 Task: Find a place to stay in Yuzhny, Russia, for 2 guests from June 11 to June 15, with a price range of 7000 to 16000, 1 bedroom, 1 bed, 1 bathroom, self check-in, and a washing machine.
Action: Mouse moved to (401, 84)
Screenshot: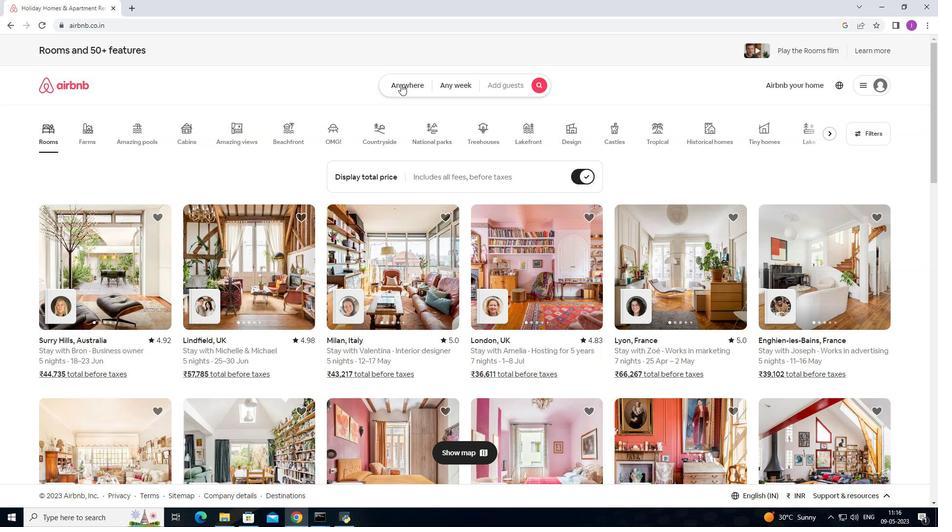 
Action: Mouse pressed left at (401, 84)
Screenshot: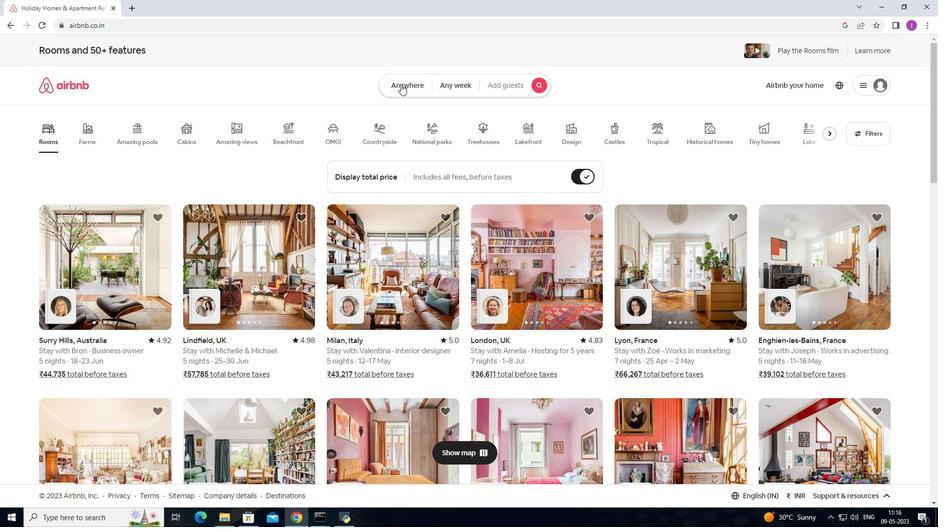 
Action: Mouse moved to (299, 123)
Screenshot: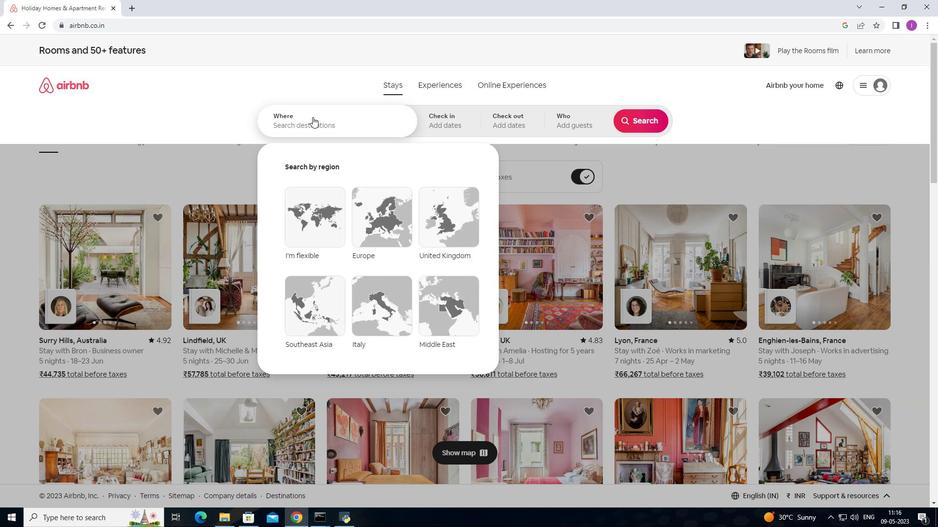 
Action: Mouse pressed left at (299, 123)
Screenshot: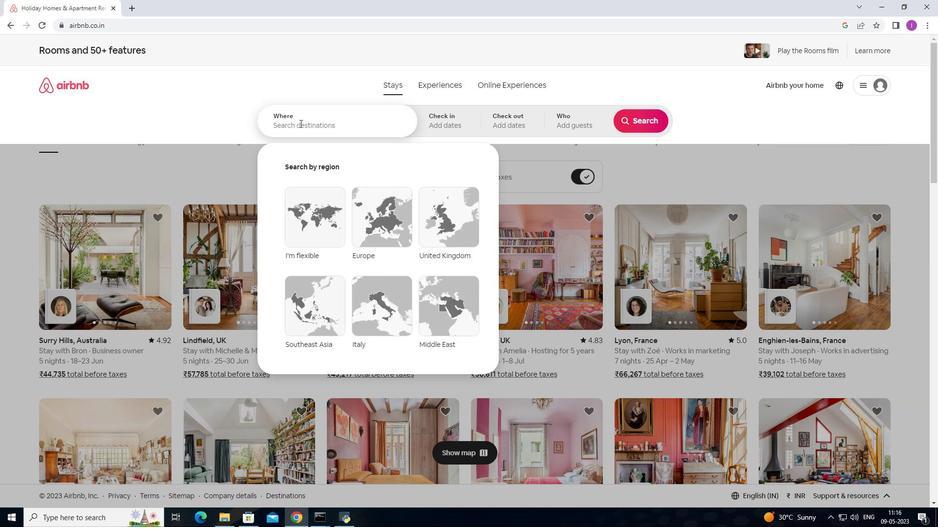 
Action: Key pressed <Key.shift><Key.shift><Key.shift><Key.shift><Key.shift><Key.shift><Key.shift><Key.shift><Key.shift><Key.shift><Key.shift><Key.shift><Key.shift><Key.shift>Yuzhnyy,<Key.shift><Key.shift><Key.shift><Key.shift><Key.shift>Russia
Screenshot: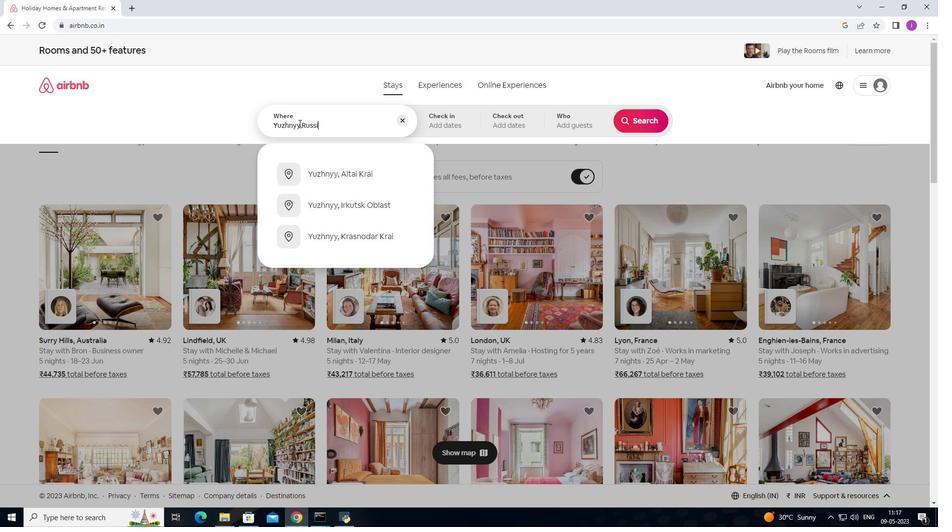 
Action: Mouse moved to (460, 124)
Screenshot: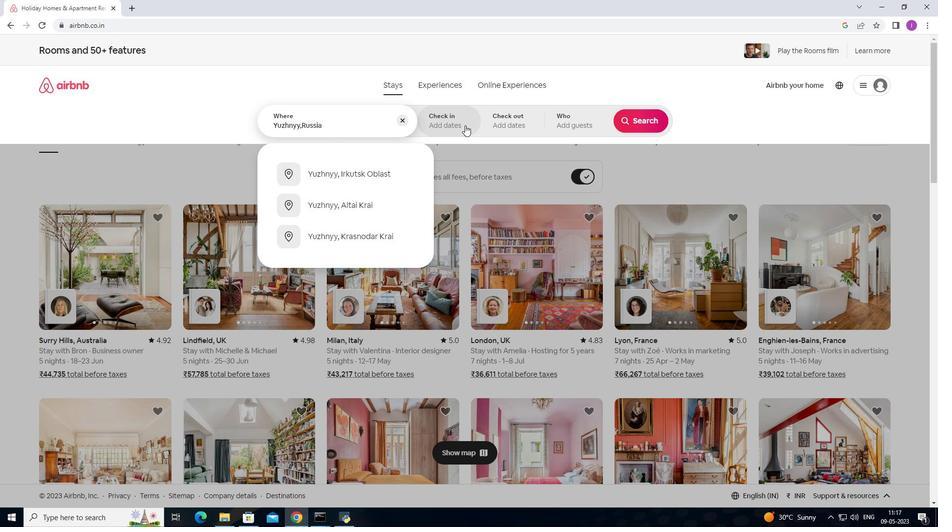 
Action: Mouse pressed left at (460, 124)
Screenshot: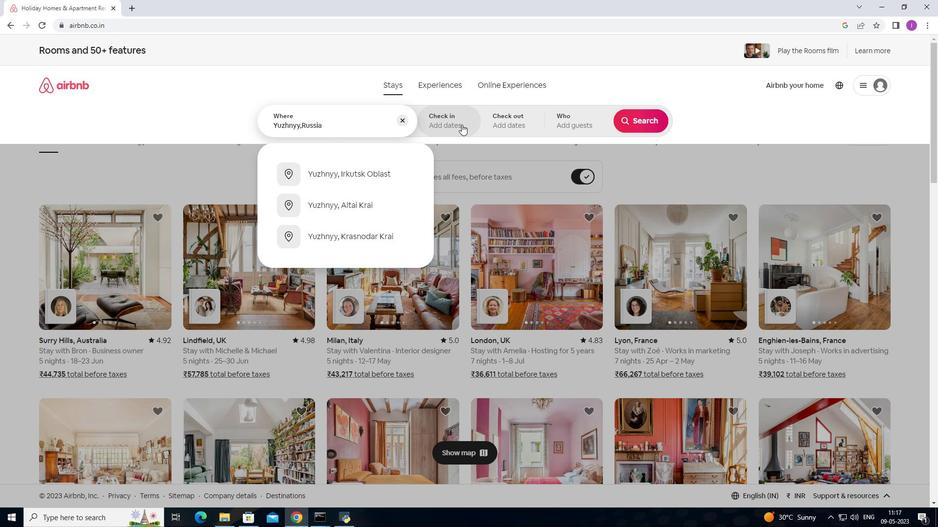 
Action: Mouse moved to (629, 200)
Screenshot: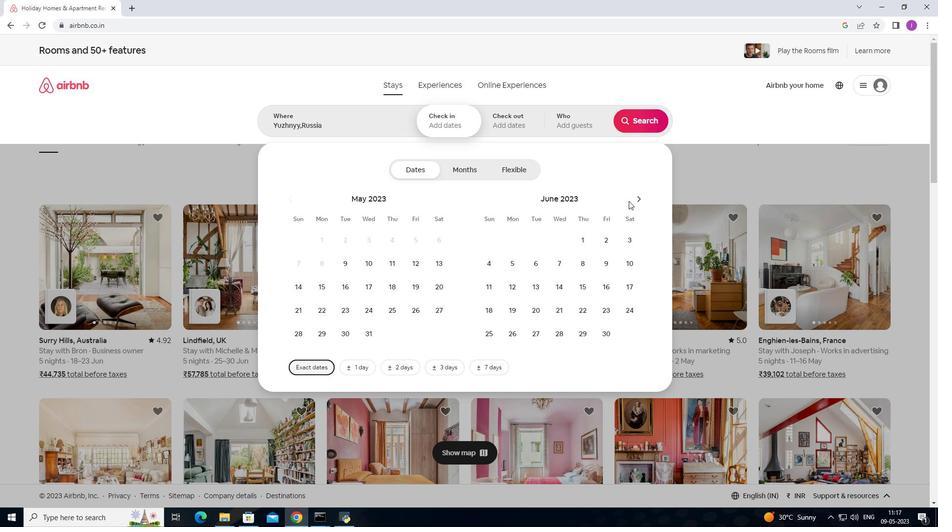 
Action: Mouse pressed left at (629, 200)
Screenshot: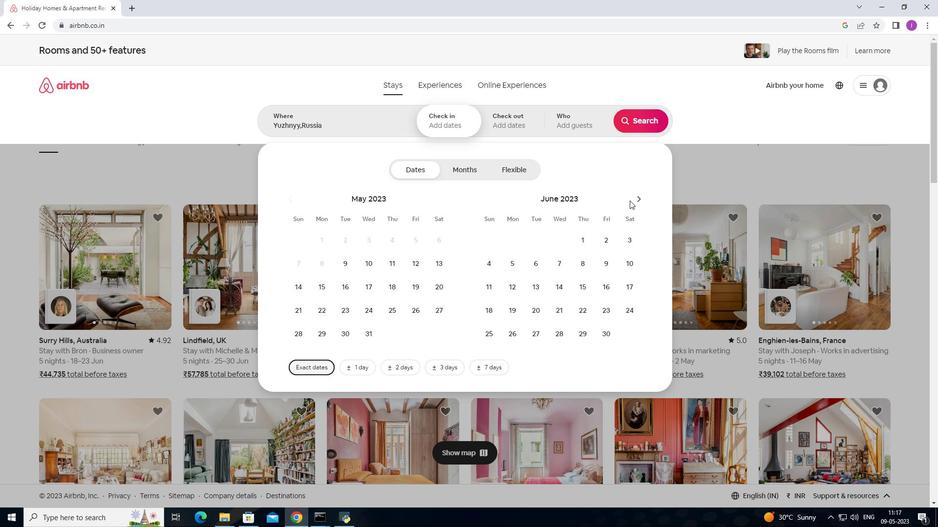 
Action: Mouse moved to (492, 281)
Screenshot: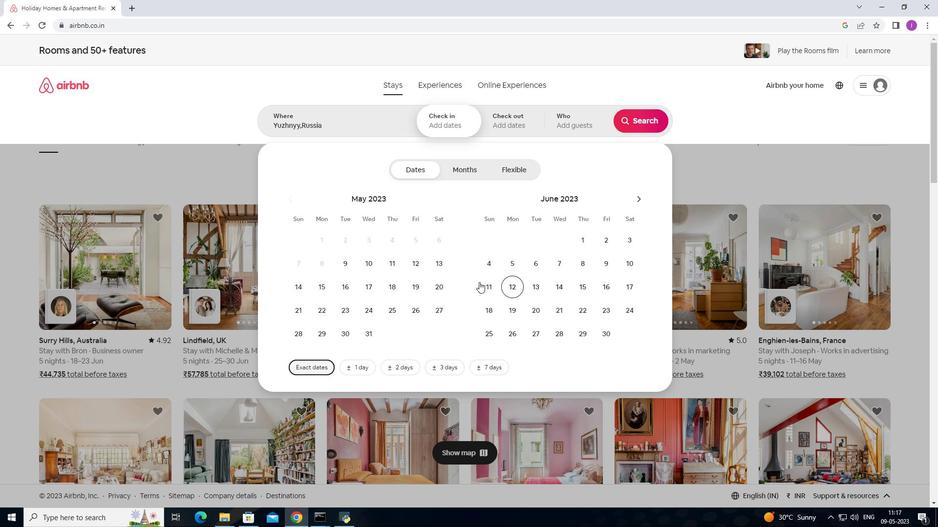 
Action: Mouse pressed left at (492, 281)
Screenshot: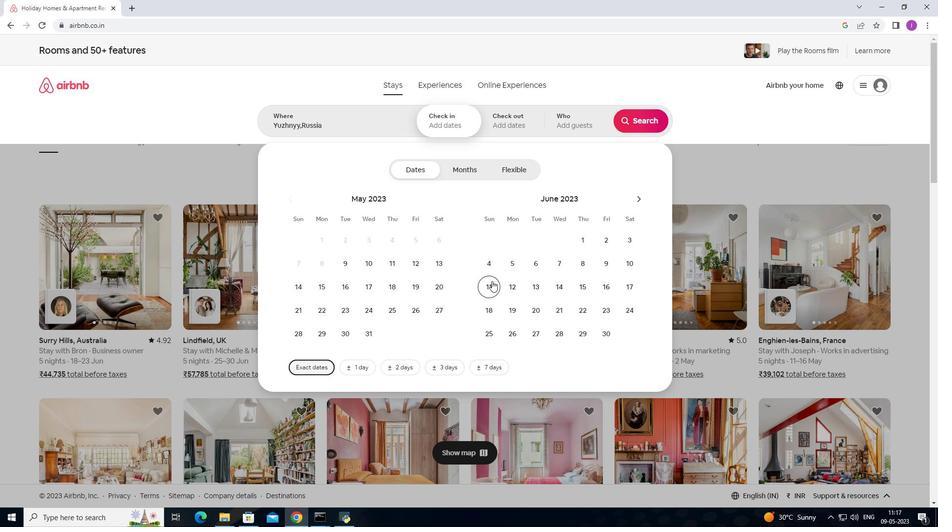 
Action: Mouse moved to (586, 287)
Screenshot: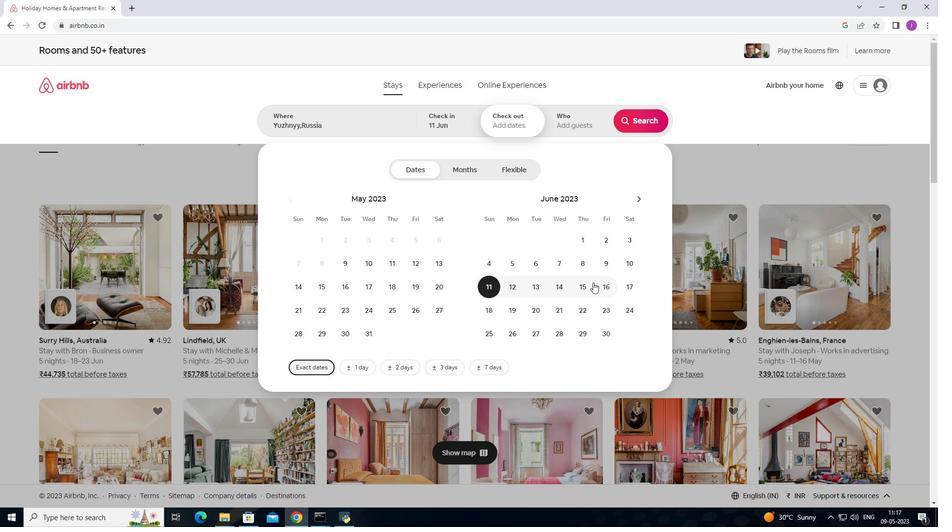
Action: Mouse pressed left at (586, 287)
Screenshot: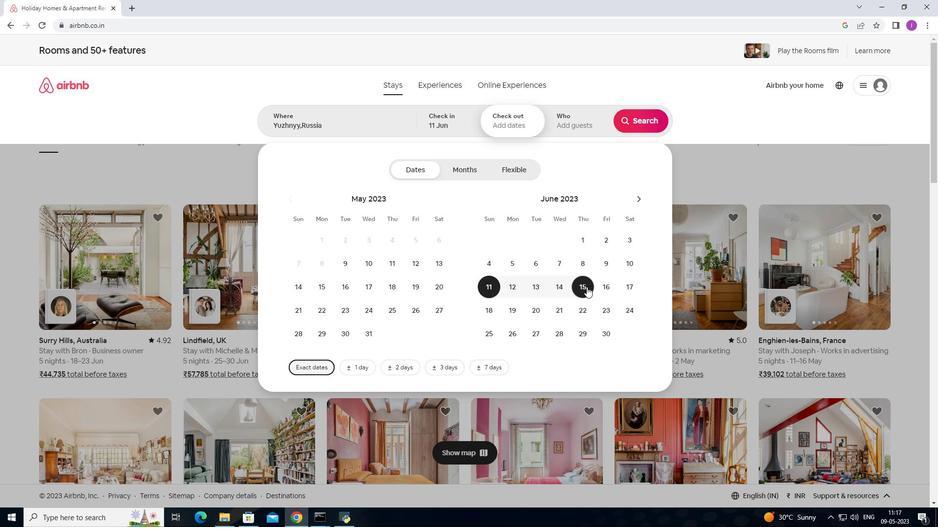 
Action: Mouse moved to (566, 126)
Screenshot: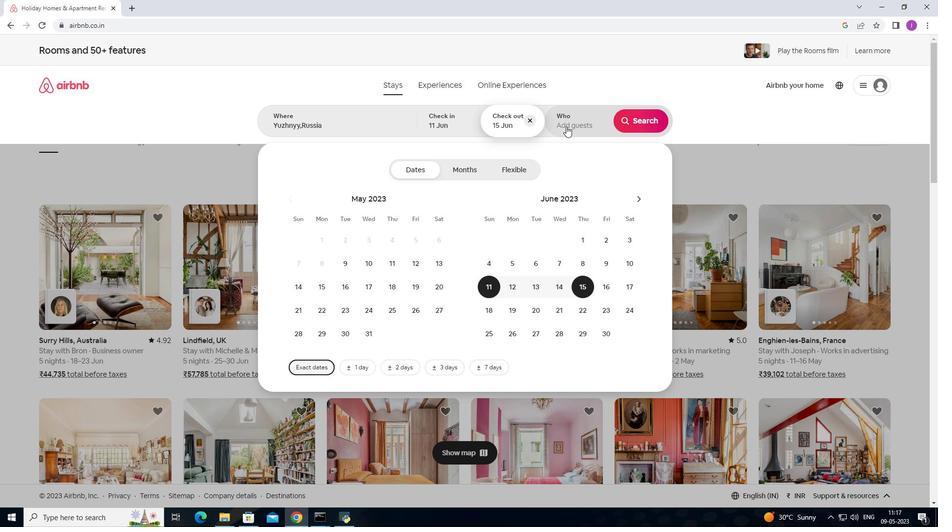 
Action: Mouse pressed left at (566, 126)
Screenshot: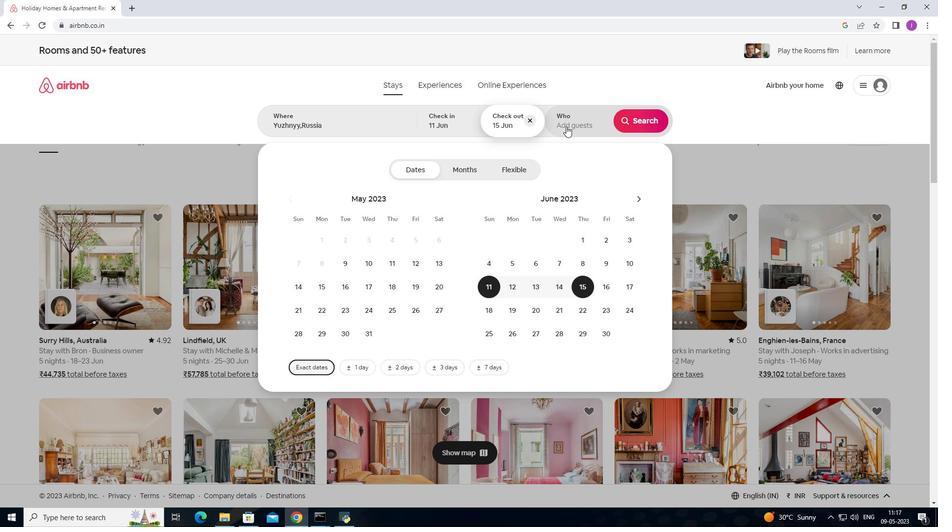
Action: Mouse moved to (645, 173)
Screenshot: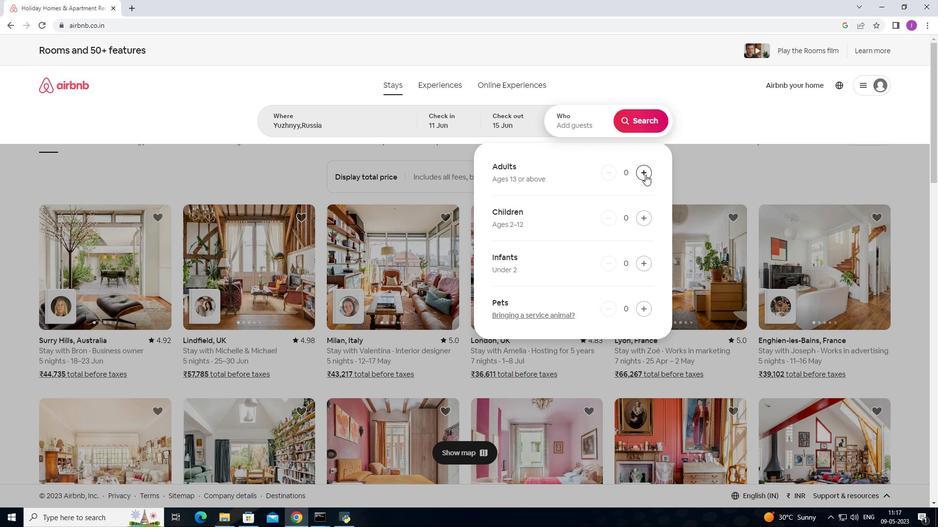 
Action: Mouse pressed left at (645, 173)
Screenshot: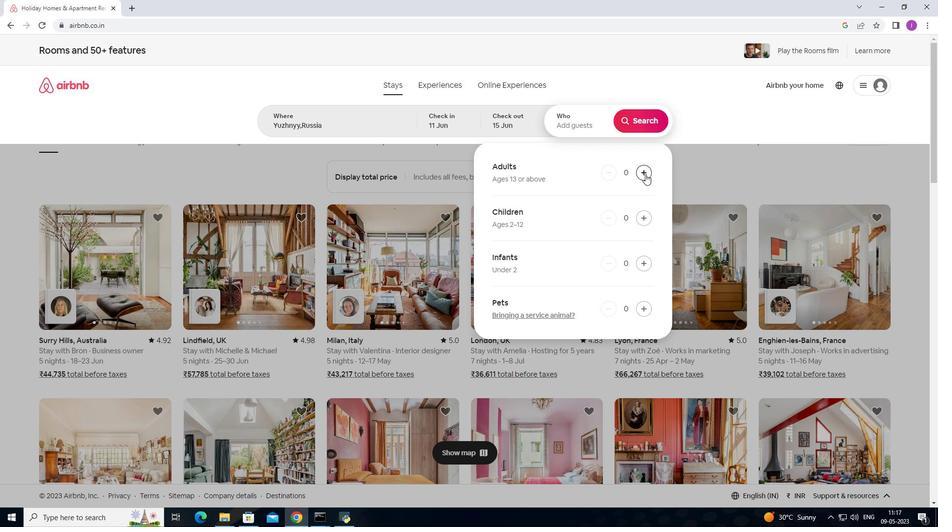 
Action: Mouse moved to (645, 173)
Screenshot: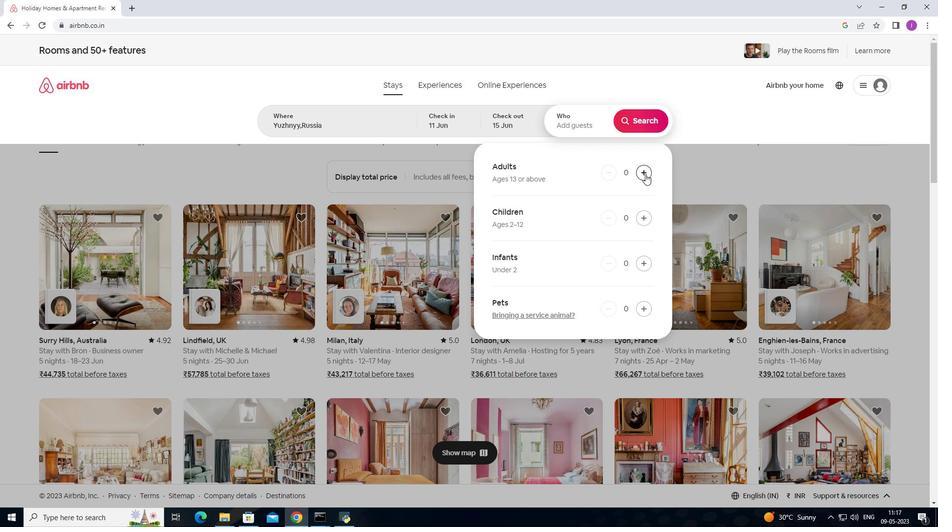 
Action: Mouse pressed left at (645, 173)
Screenshot: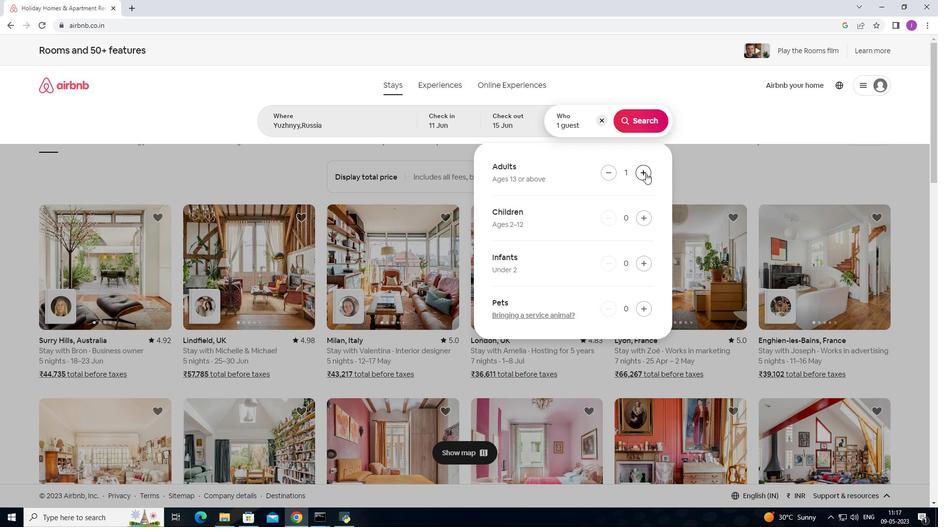 
Action: Mouse moved to (627, 120)
Screenshot: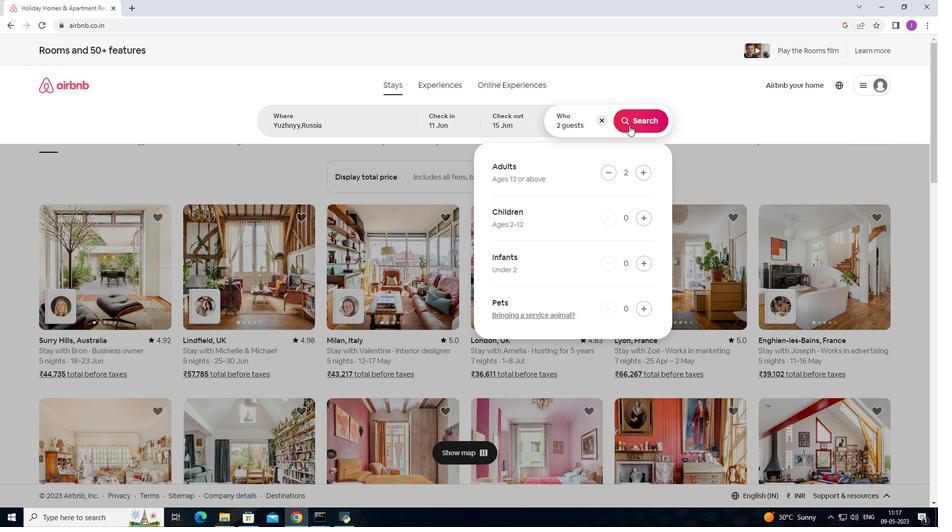 
Action: Mouse pressed left at (627, 120)
Screenshot: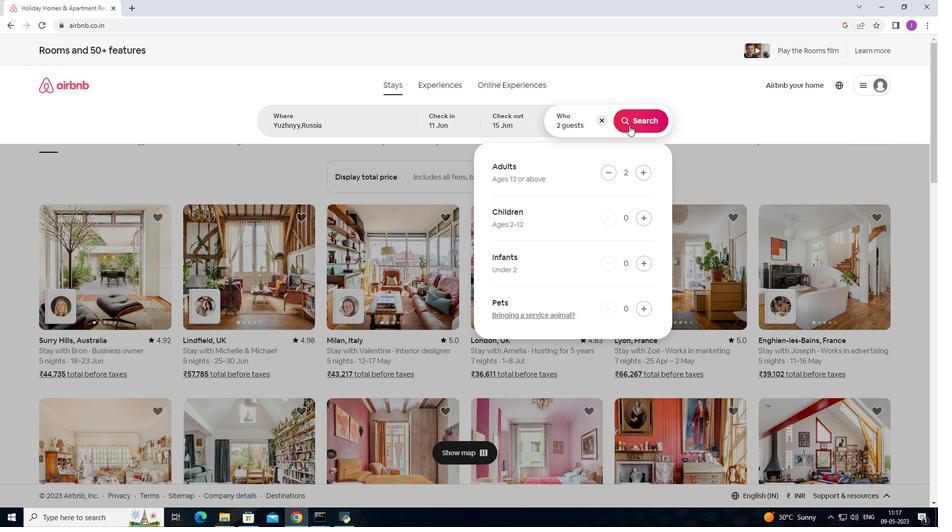 
Action: Mouse moved to (893, 100)
Screenshot: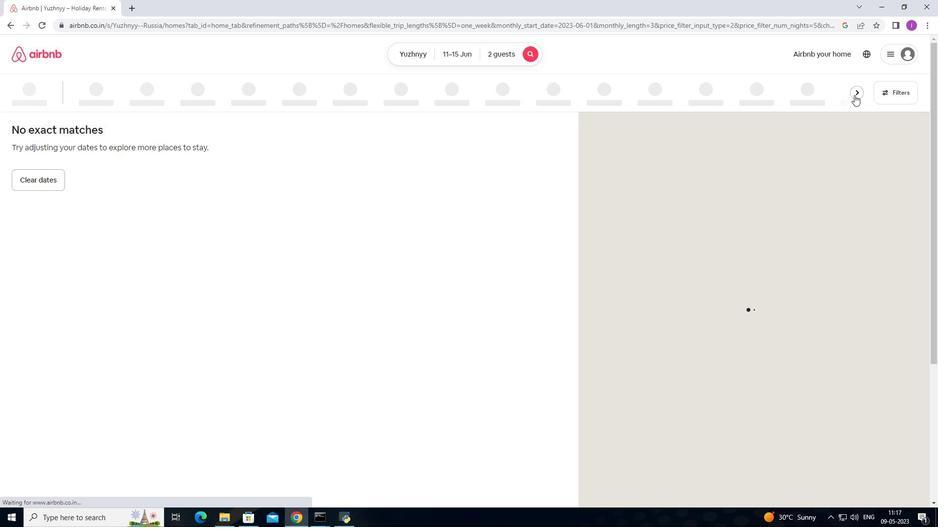 
Action: Mouse pressed left at (893, 100)
Screenshot: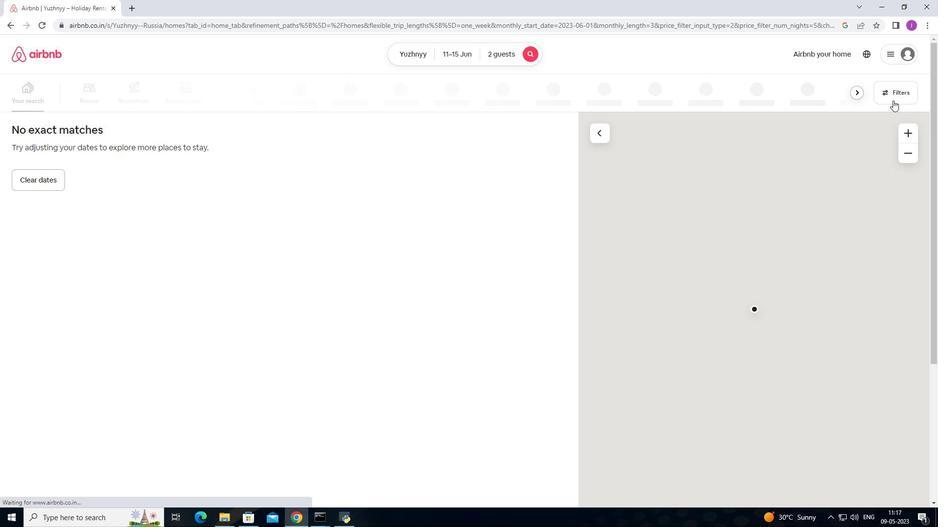 
Action: Mouse moved to (342, 333)
Screenshot: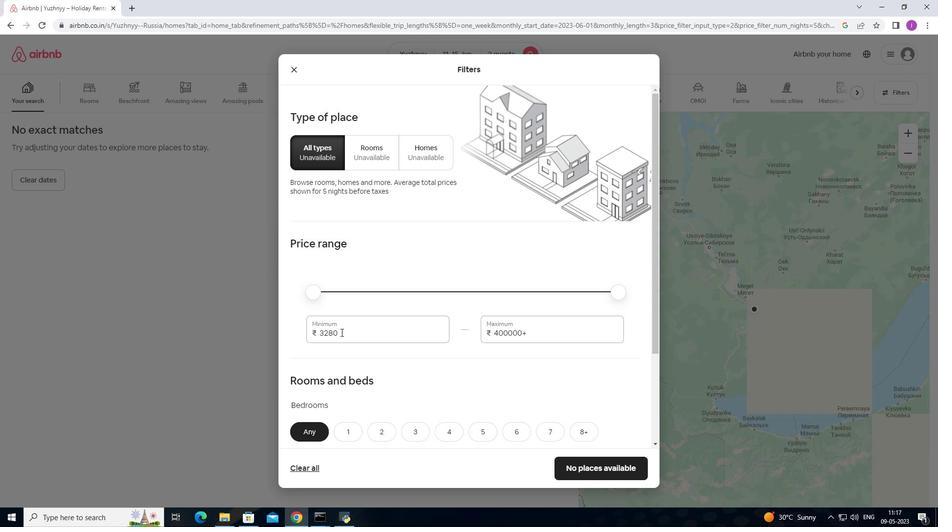 
Action: Mouse pressed left at (342, 333)
Screenshot: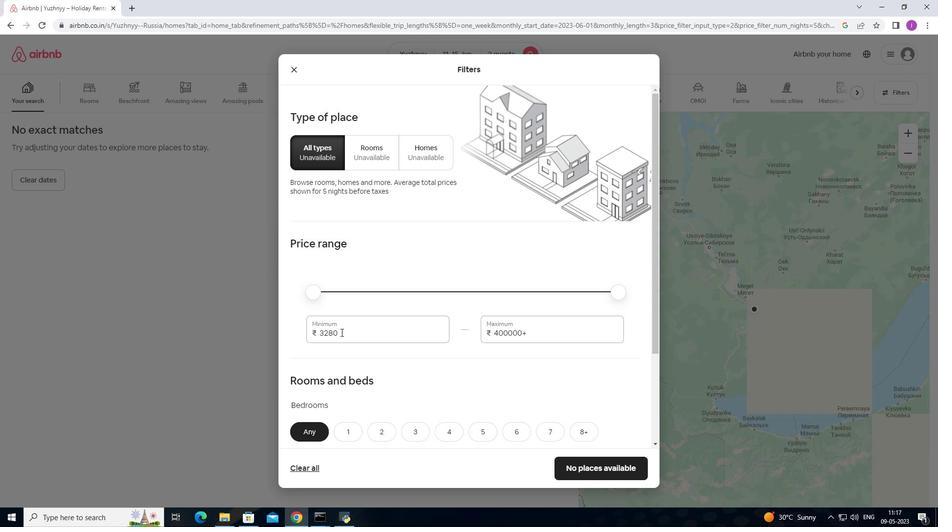 
Action: Mouse moved to (310, 332)
Screenshot: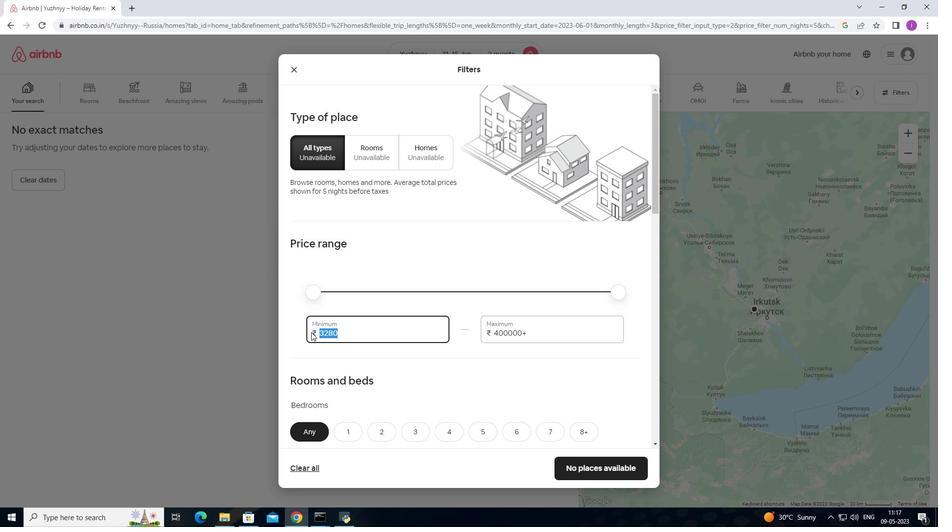
Action: Key pressed 7000
Screenshot: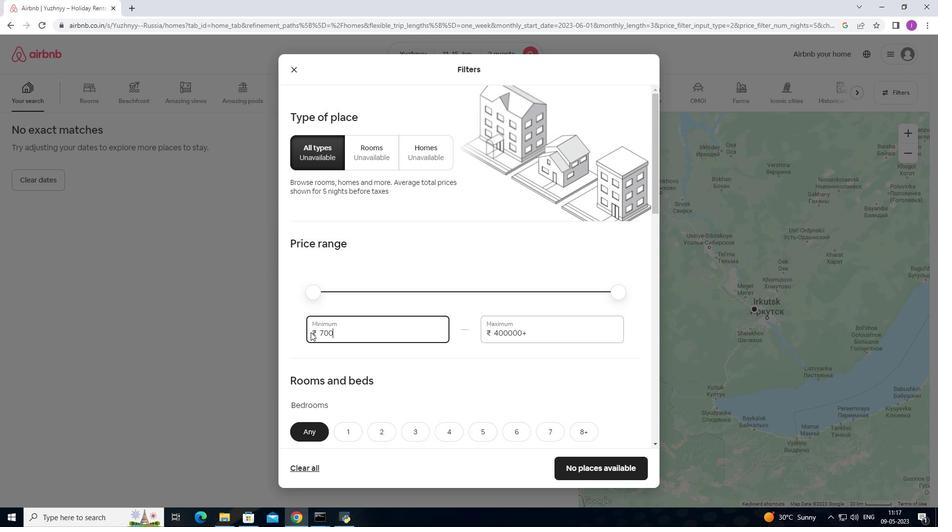 
Action: Mouse moved to (541, 332)
Screenshot: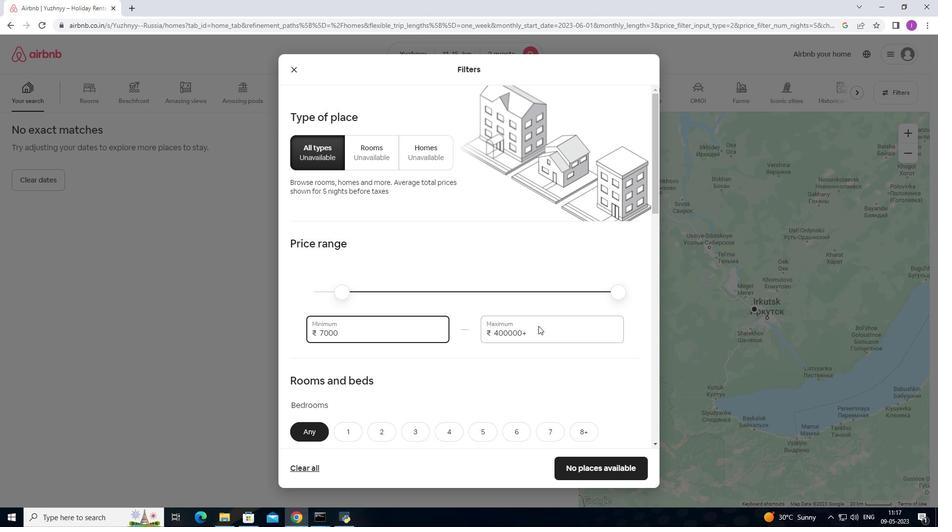
Action: Mouse pressed left at (541, 332)
Screenshot: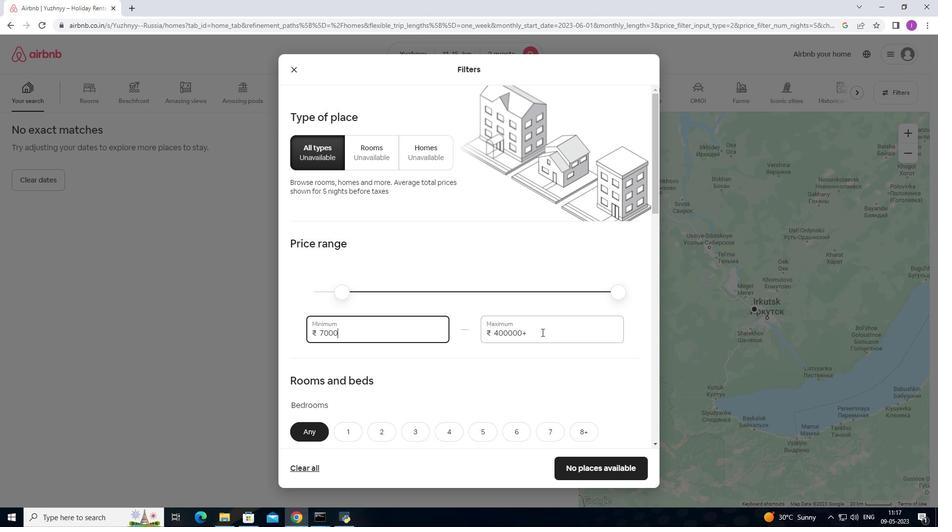 
Action: Mouse moved to (476, 332)
Screenshot: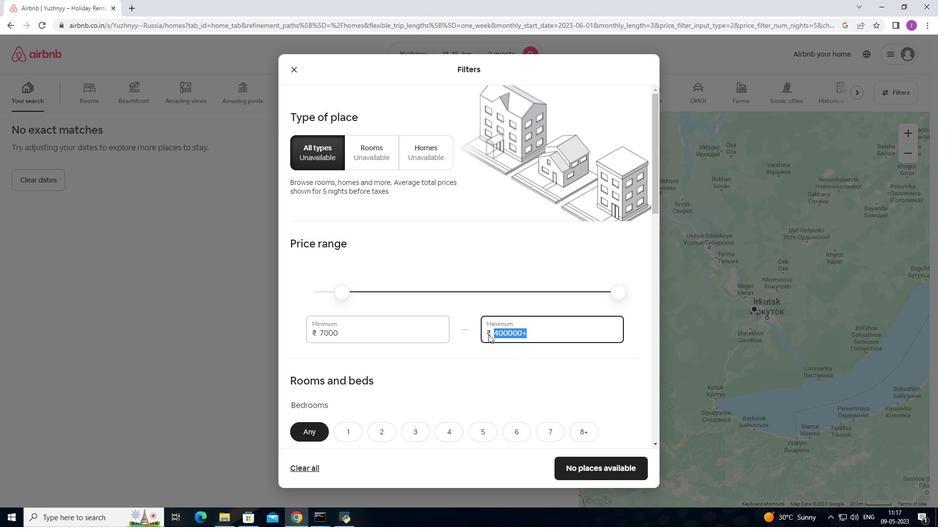 
Action: Key pressed 16000
Screenshot: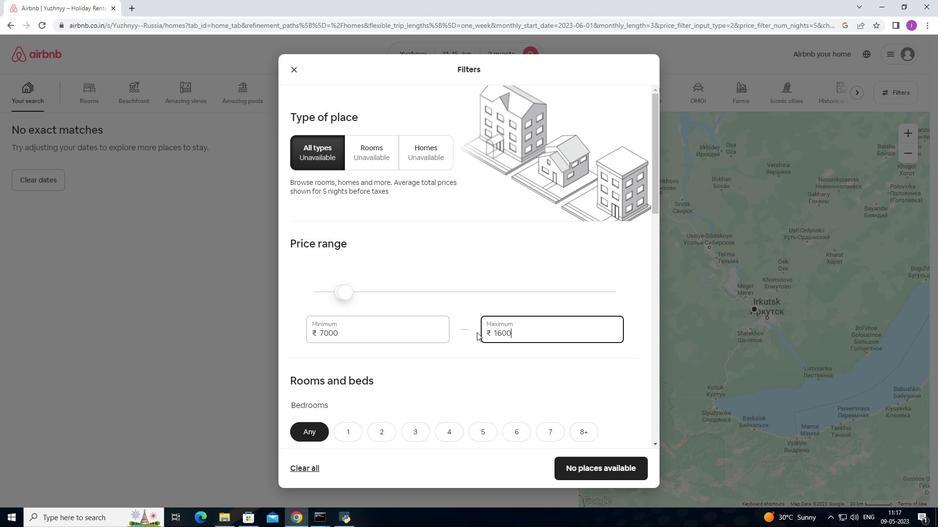 
Action: Mouse moved to (445, 346)
Screenshot: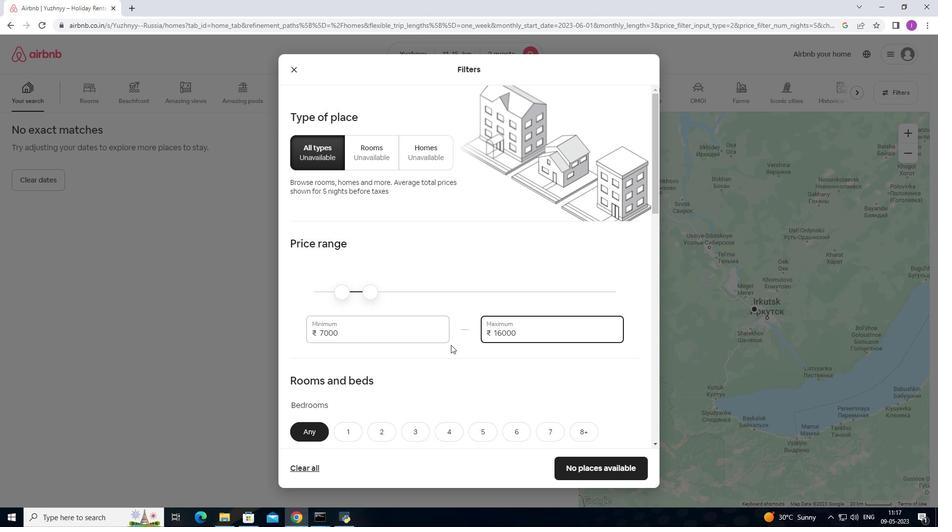 
Action: Mouse scrolled (445, 346) with delta (0, 0)
Screenshot: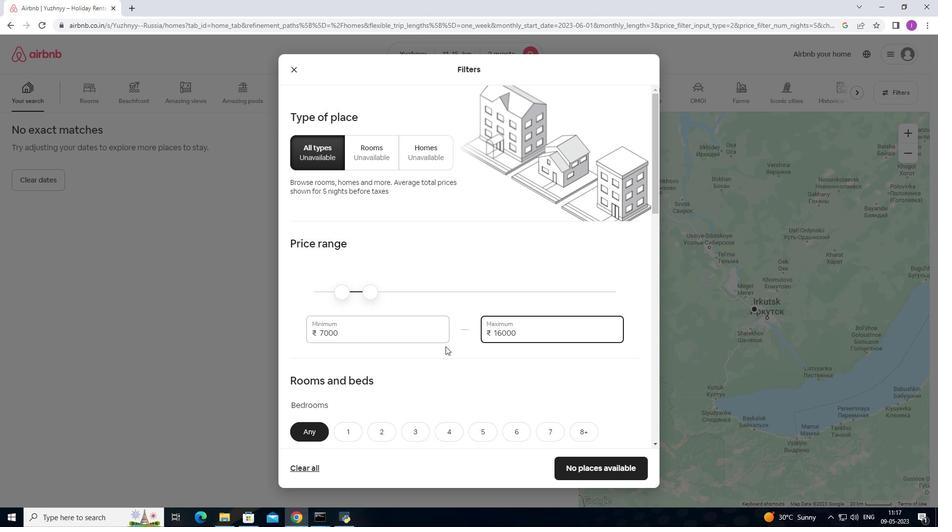 
Action: Mouse moved to (427, 350)
Screenshot: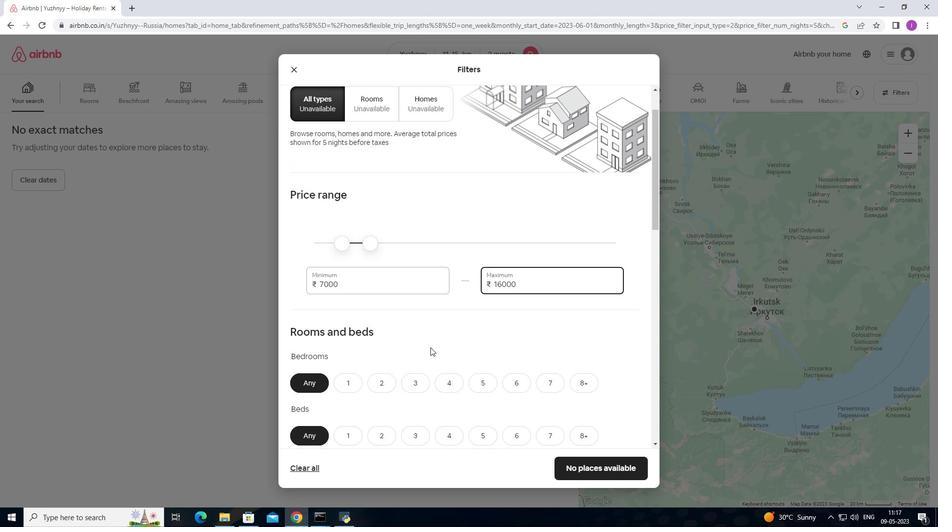 
Action: Mouse scrolled (427, 349) with delta (0, 0)
Screenshot: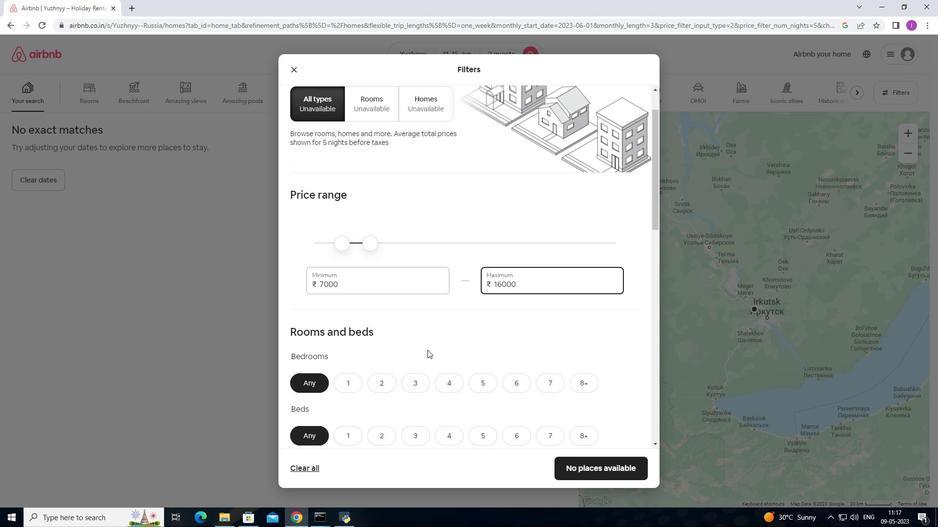 
Action: Mouse scrolled (427, 349) with delta (0, 0)
Screenshot: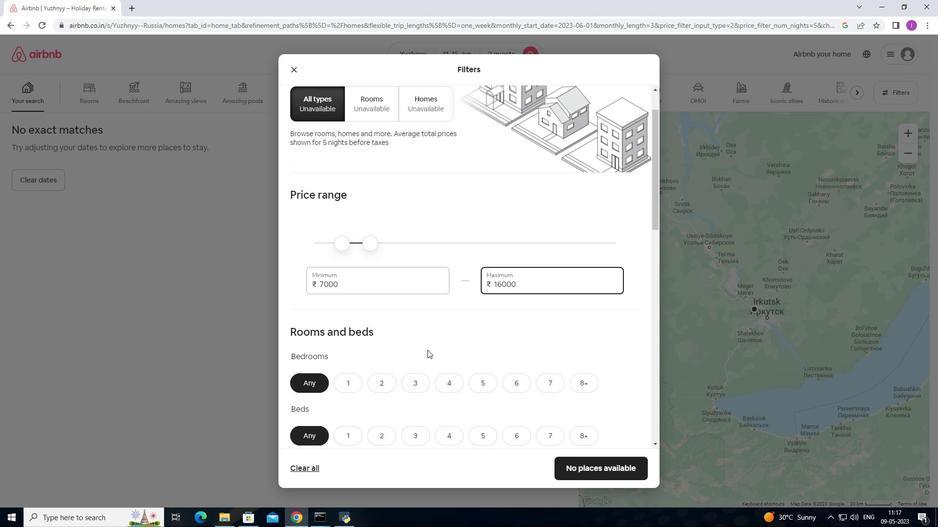 
Action: Mouse moved to (427, 352)
Screenshot: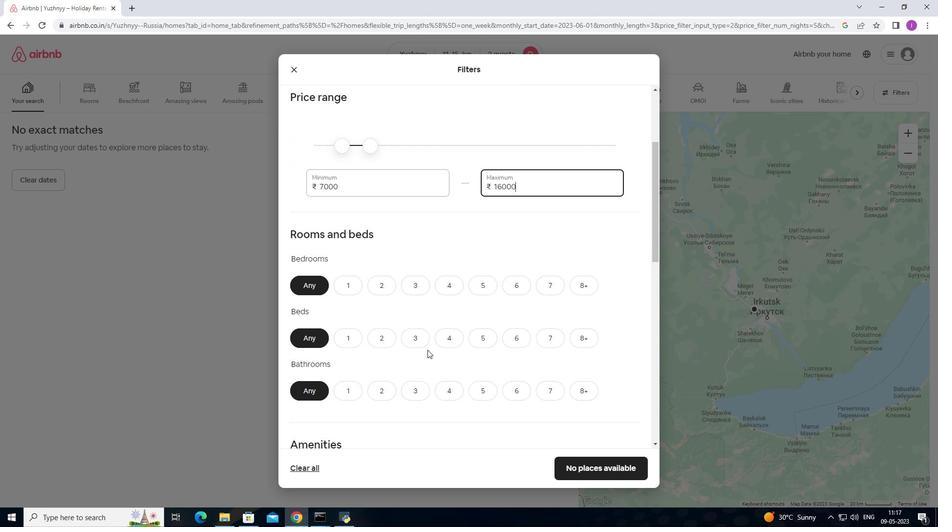 
Action: Mouse scrolled (427, 352) with delta (0, 0)
Screenshot: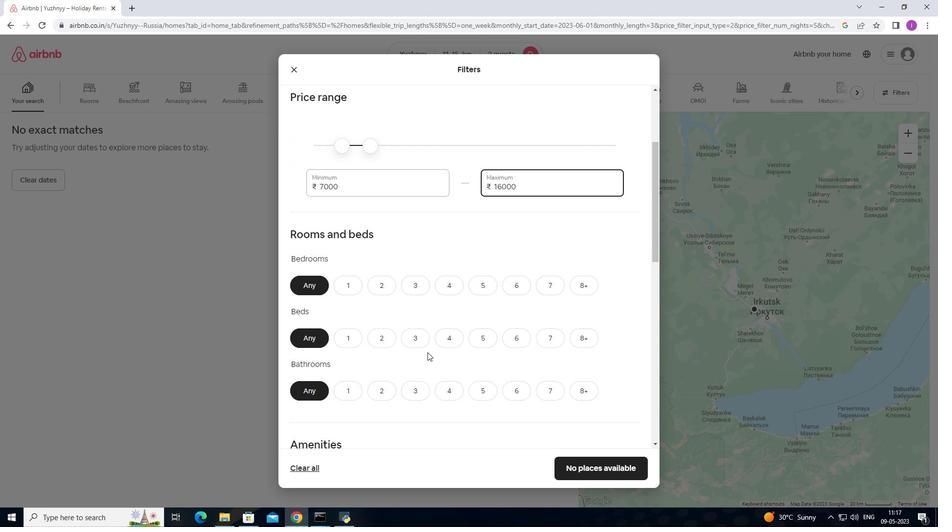 
Action: Mouse moved to (354, 239)
Screenshot: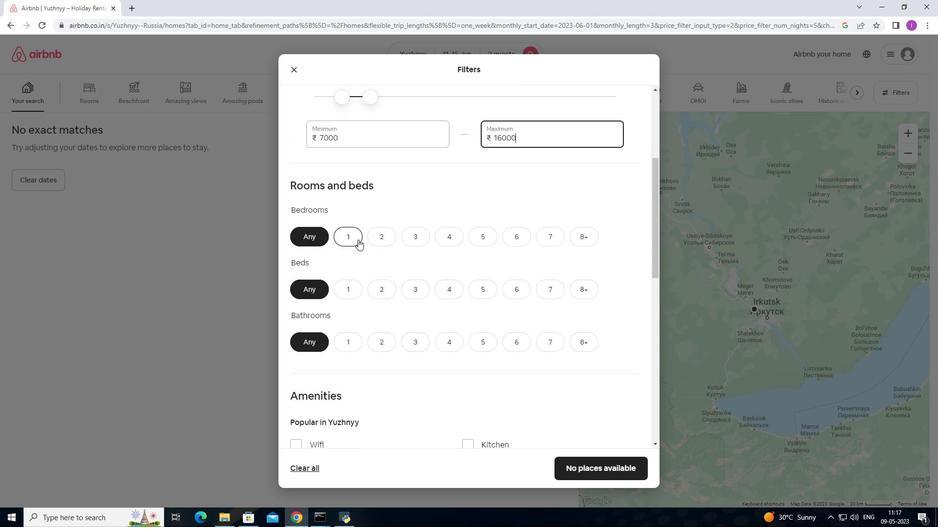 
Action: Mouse pressed left at (354, 239)
Screenshot: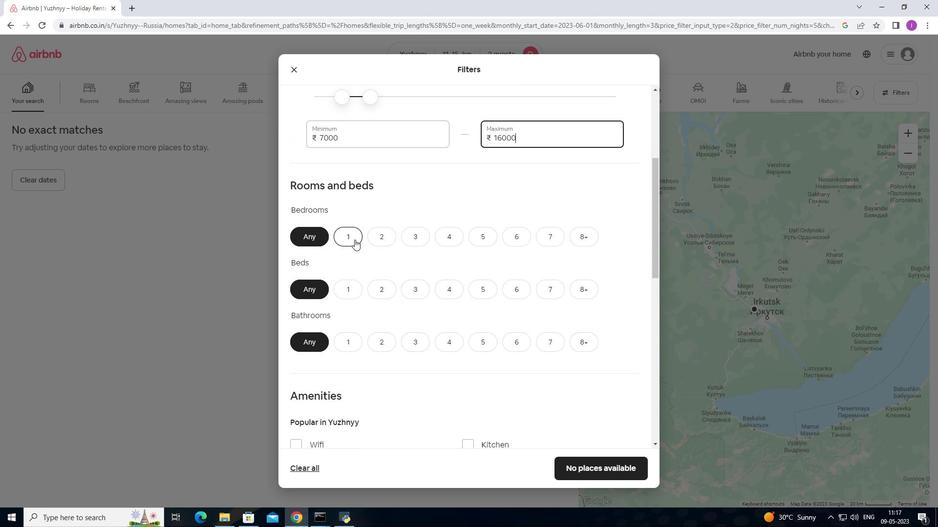 
Action: Mouse moved to (381, 288)
Screenshot: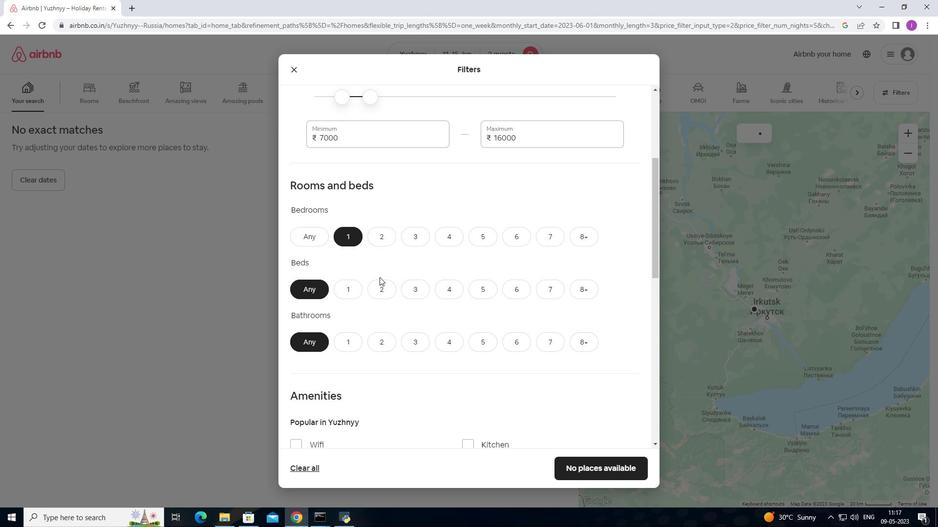 
Action: Mouse pressed left at (381, 288)
Screenshot: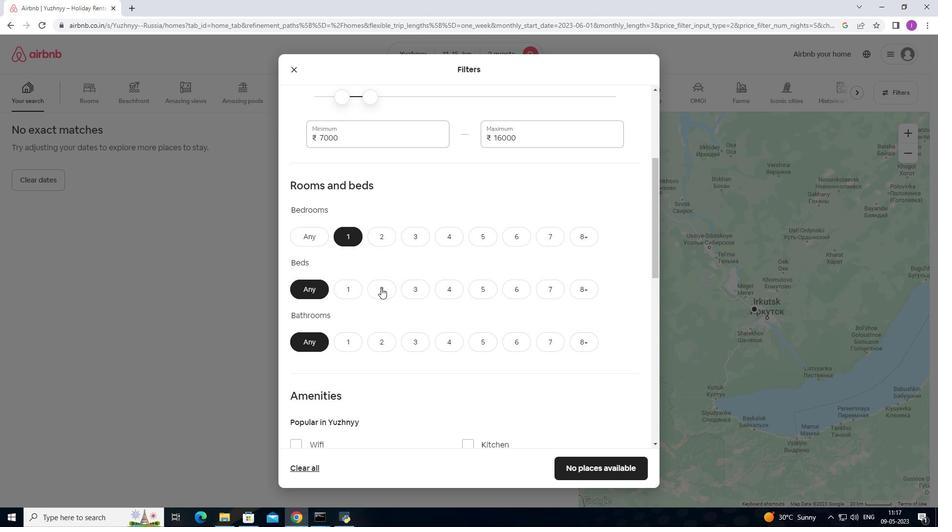 
Action: Mouse moved to (352, 347)
Screenshot: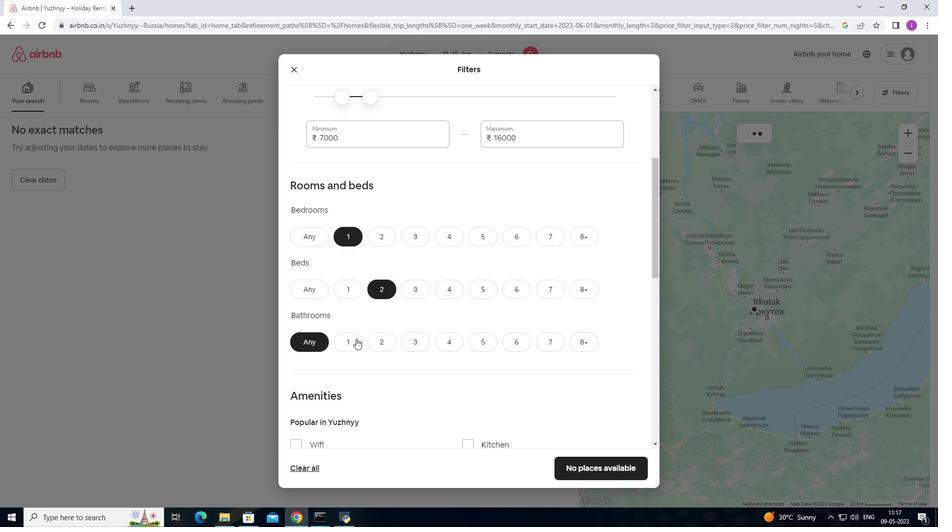 
Action: Mouse pressed left at (352, 347)
Screenshot: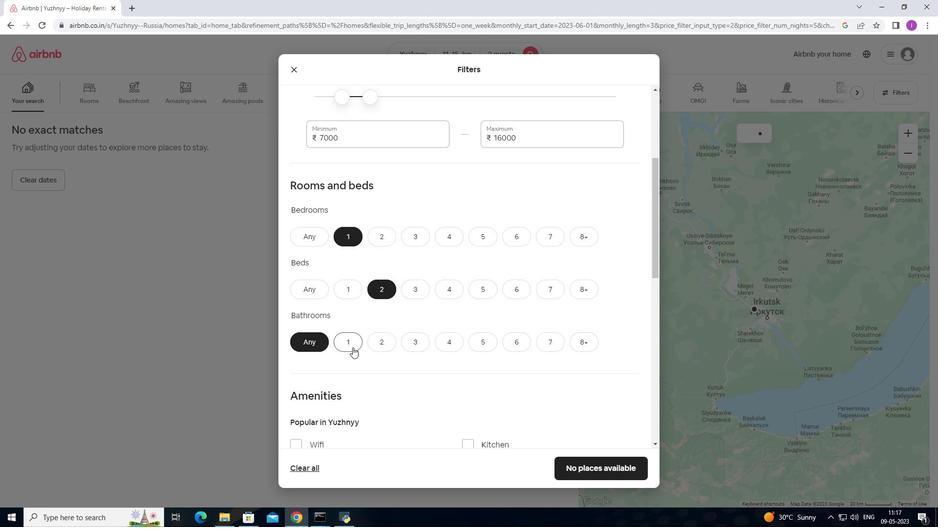 
Action: Mouse moved to (355, 337)
Screenshot: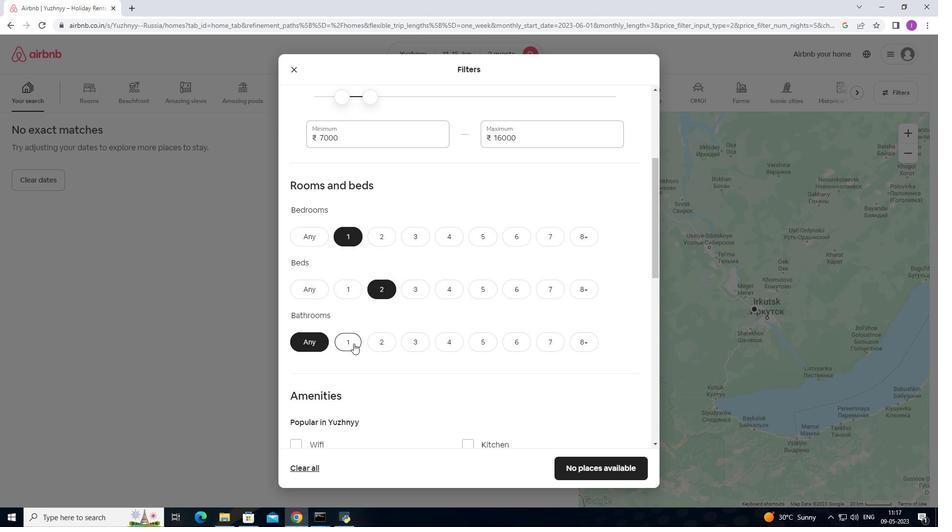 
Action: Mouse scrolled (355, 337) with delta (0, 0)
Screenshot: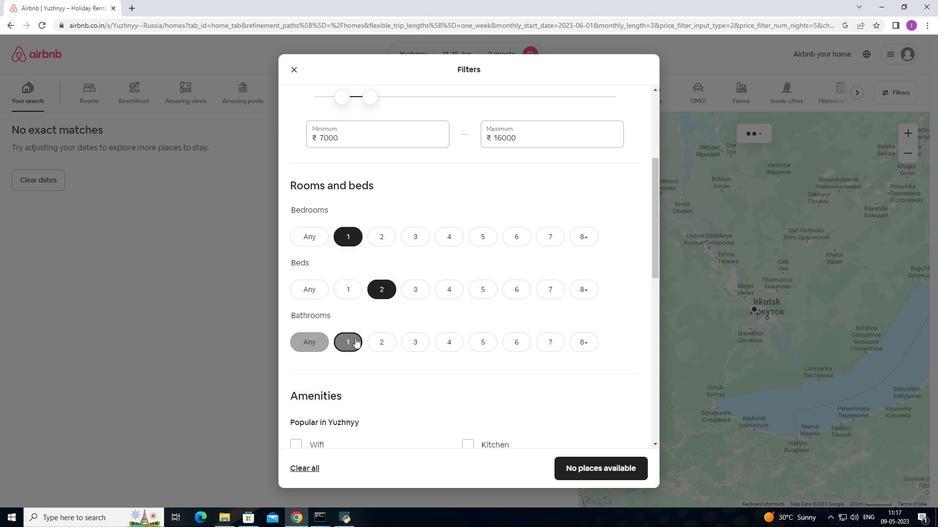 
Action: Mouse scrolled (355, 337) with delta (0, 0)
Screenshot: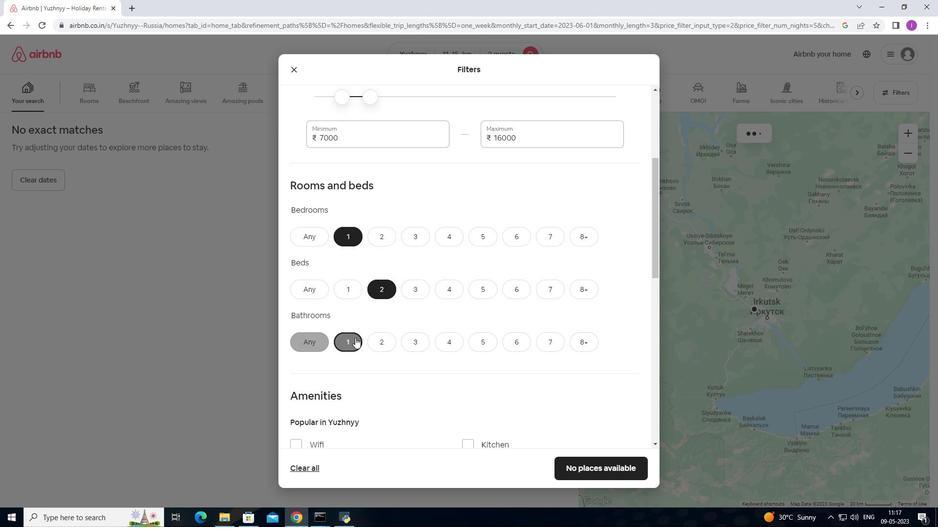
Action: Mouse moved to (356, 335)
Screenshot: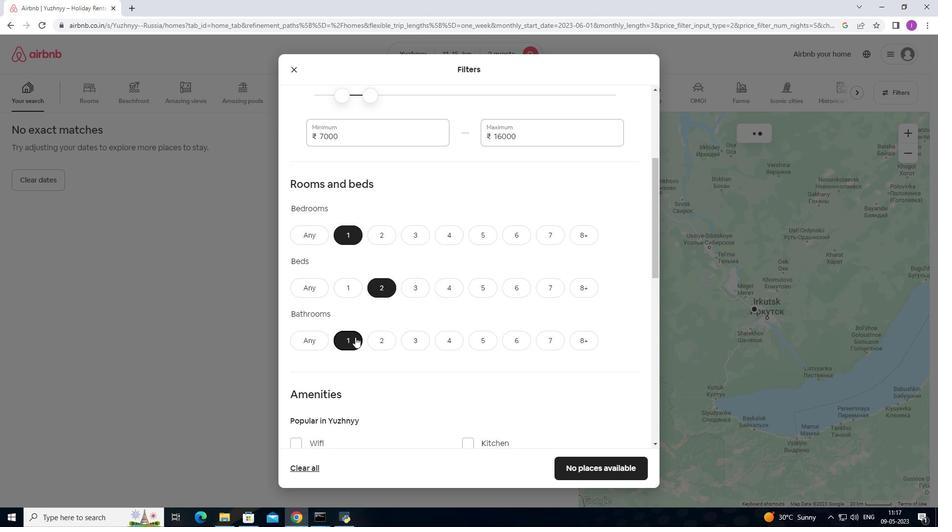 
Action: Mouse scrolled (356, 335) with delta (0, 0)
Screenshot: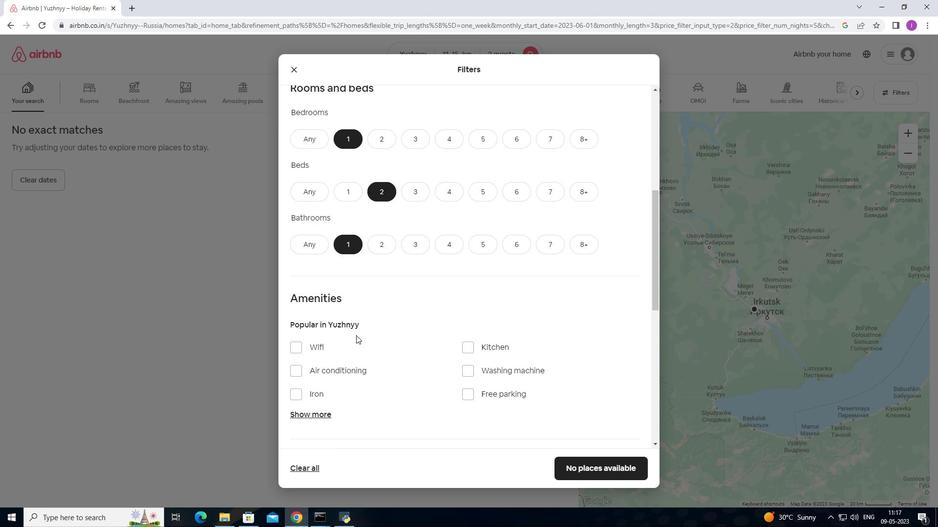 
Action: Mouse scrolled (356, 335) with delta (0, 0)
Screenshot: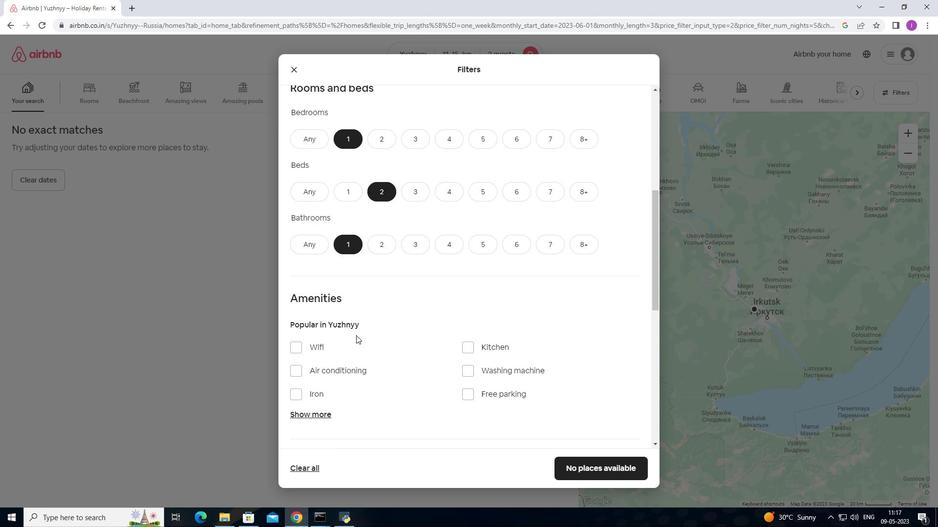 
Action: Mouse moved to (466, 276)
Screenshot: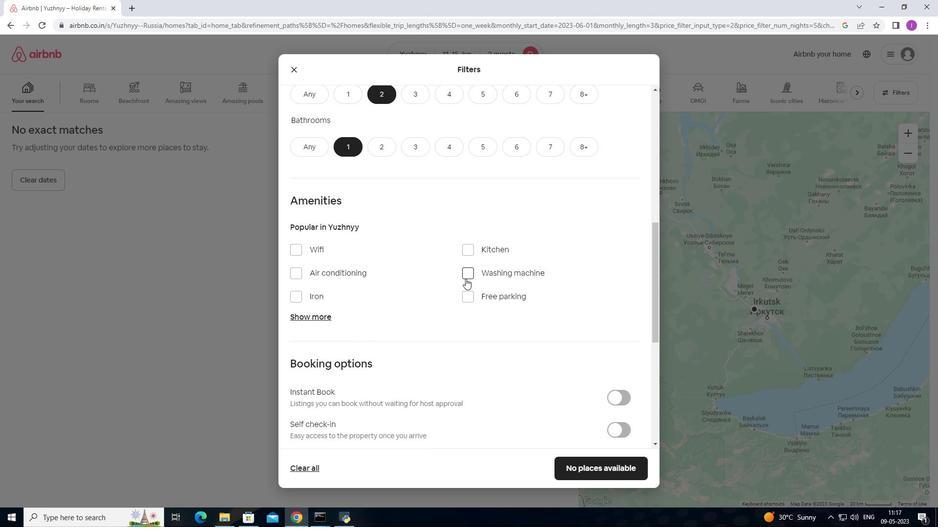 
Action: Mouse pressed left at (466, 276)
Screenshot: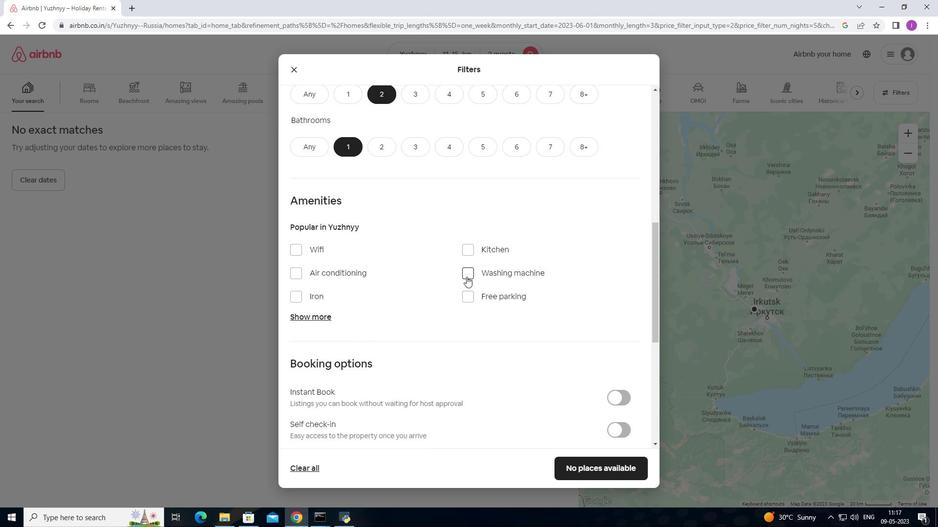 
Action: Mouse moved to (432, 318)
Screenshot: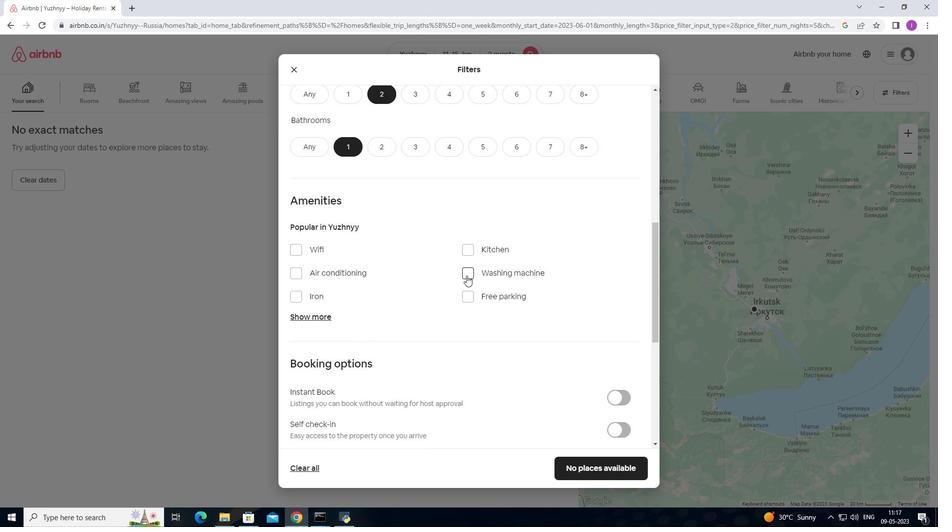 
Action: Mouse scrolled (432, 317) with delta (0, 0)
Screenshot: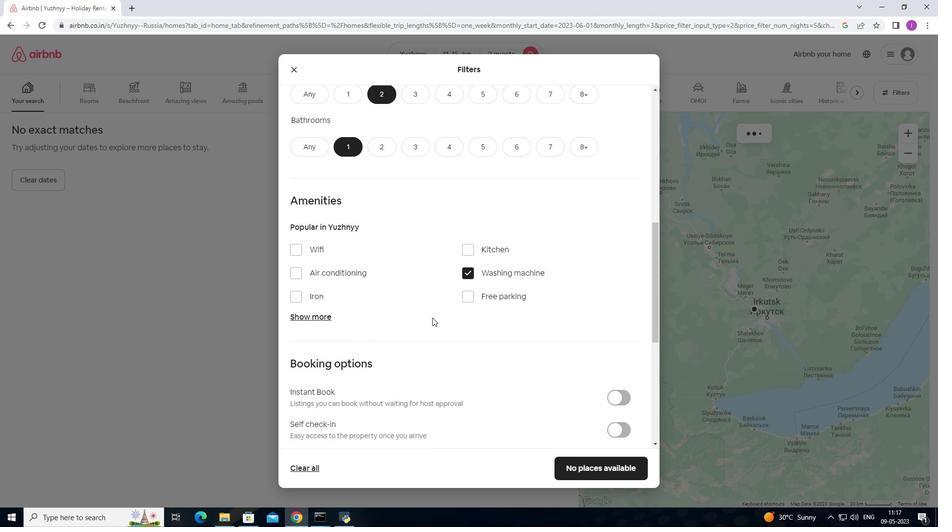 
Action: Mouse scrolled (432, 317) with delta (0, 0)
Screenshot: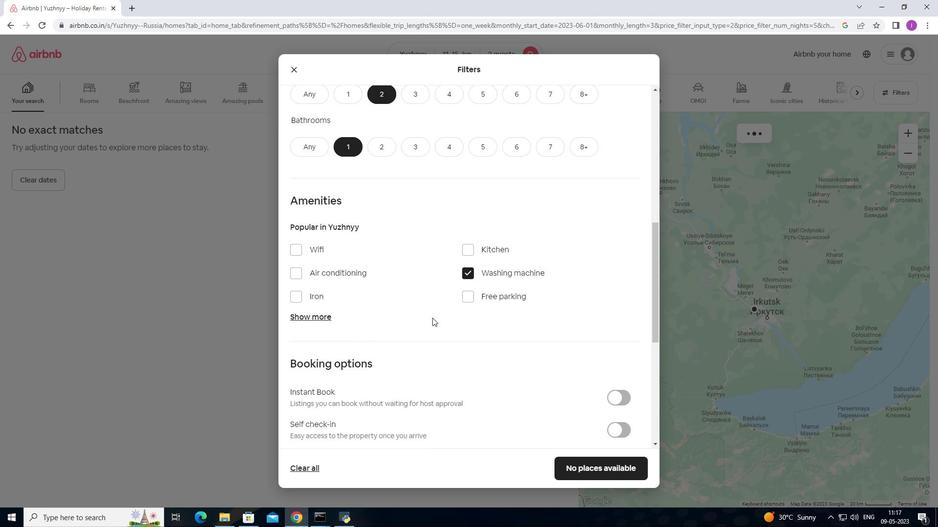 
Action: Mouse moved to (618, 334)
Screenshot: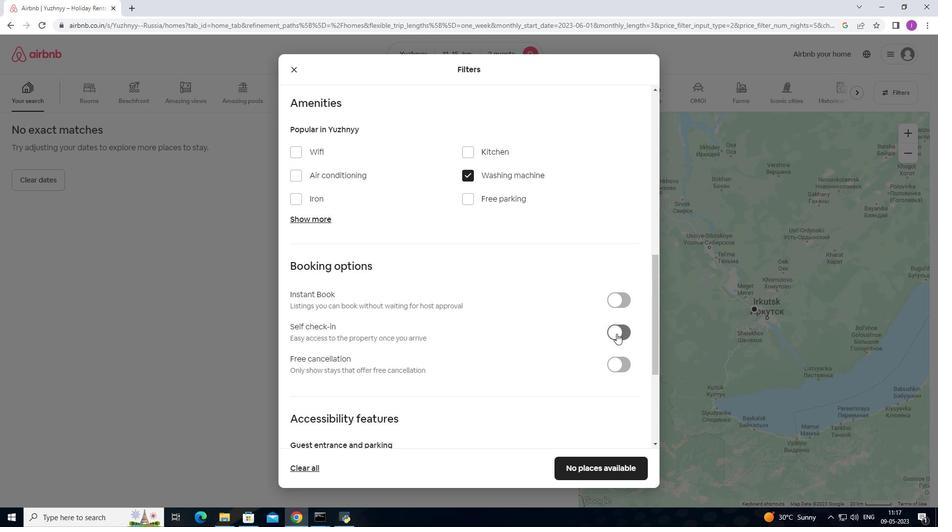 
Action: Mouse pressed left at (618, 334)
Screenshot: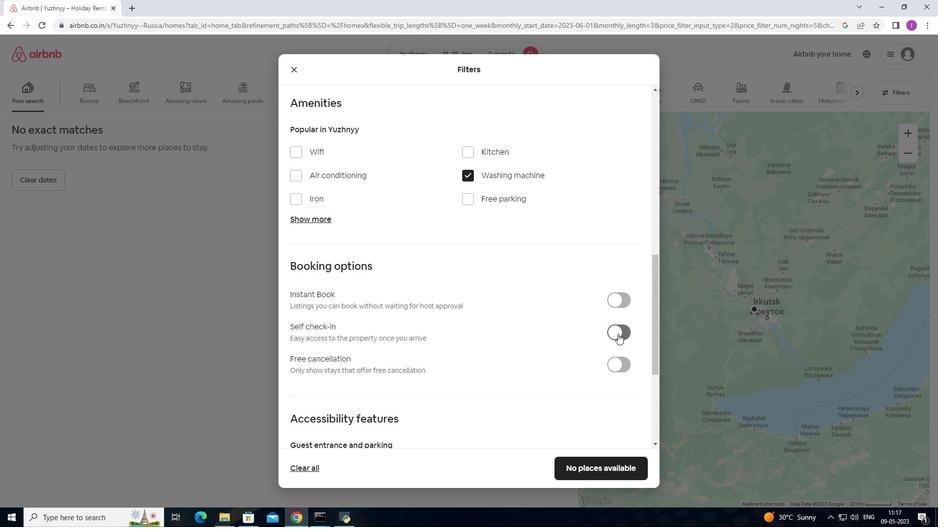 
Action: Mouse moved to (548, 365)
Screenshot: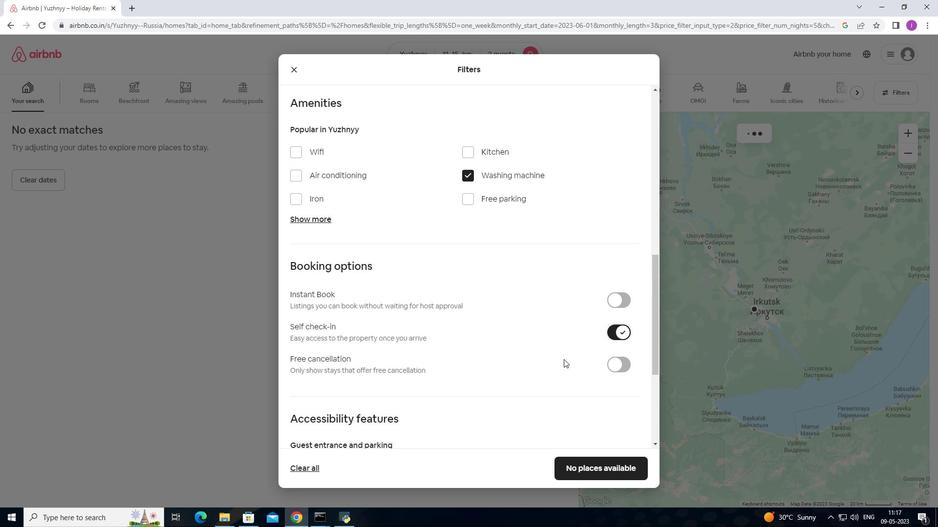 
Action: Mouse scrolled (548, 364) with delta (0, 0)
Screenshot: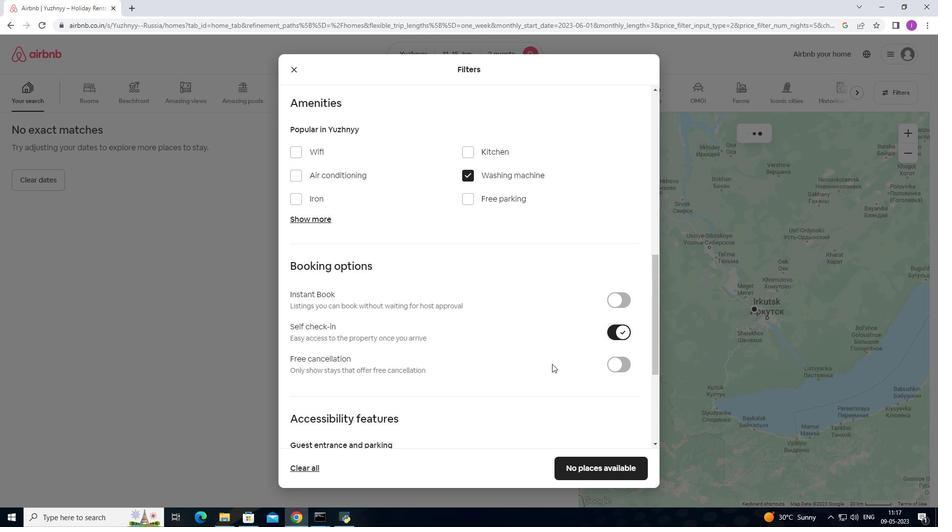 
Action: Mouse scrolled (548, 364) with delta (0, 0)
Screenshot: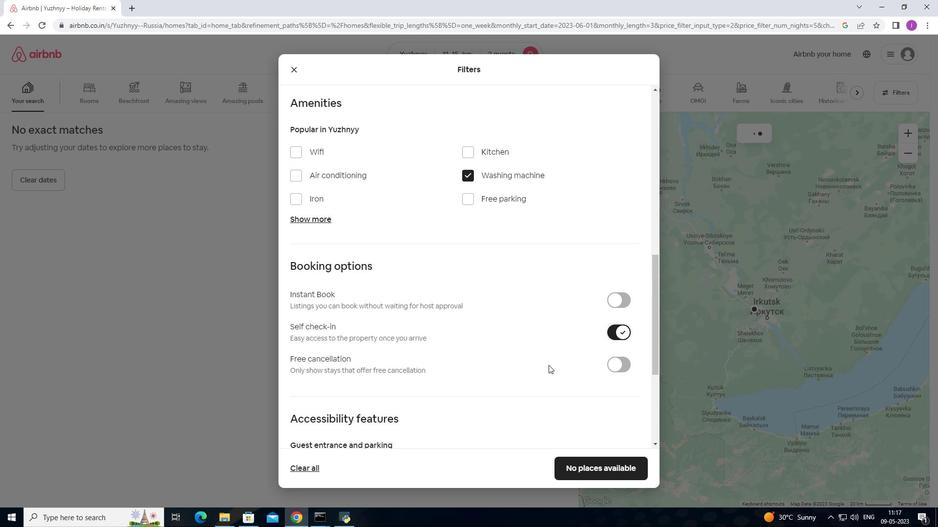 
Action: Mouse scrolled (548, 364) with delta (0, 0)
Screenshot: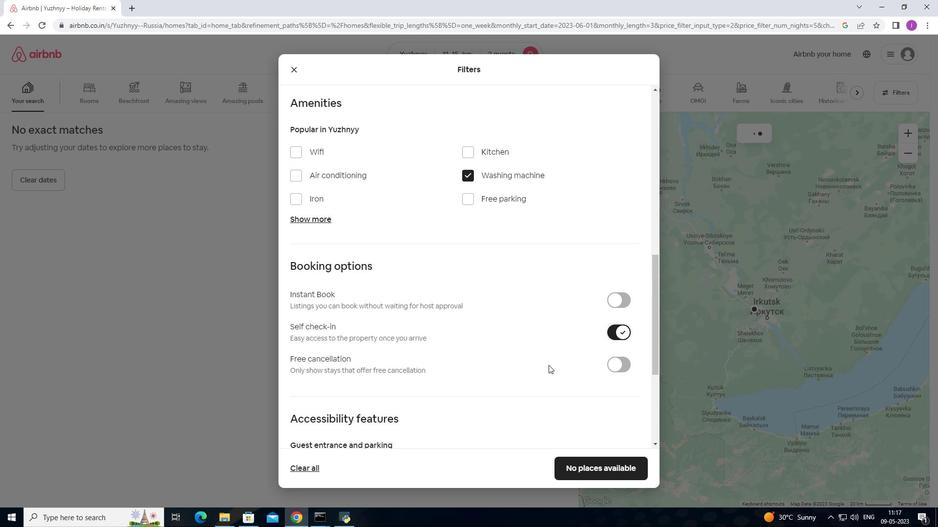 
Action: Mouse scrolled (548, 364) with delta (0, 0)
Screenshot: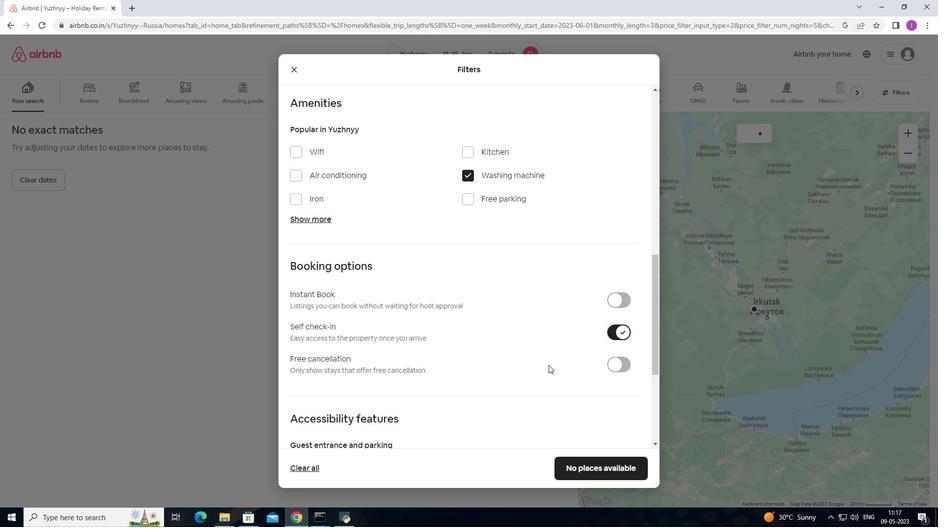
Action: Mouse scrolled (548, 364) with delta (0, 0)
Screenshot: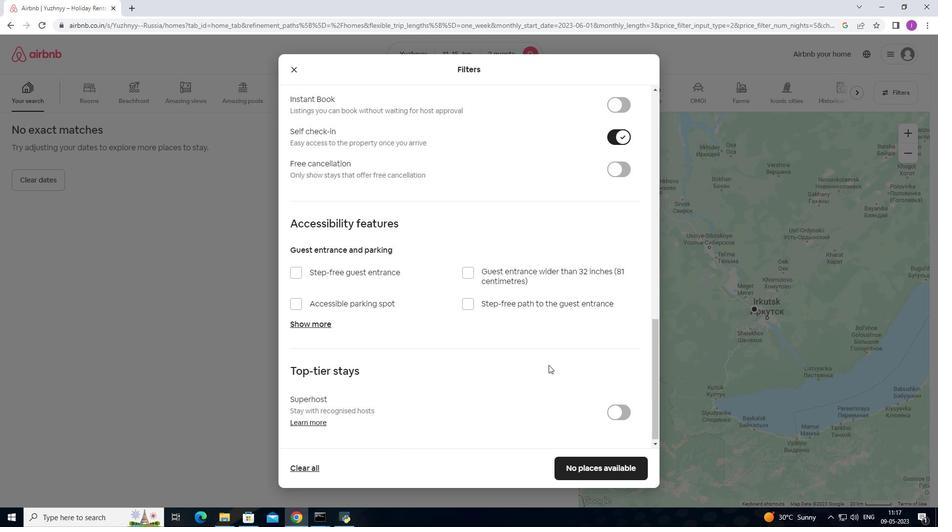 
Action: Mouse scrolled (548, 364) with delta (0, 0)
Screenshot: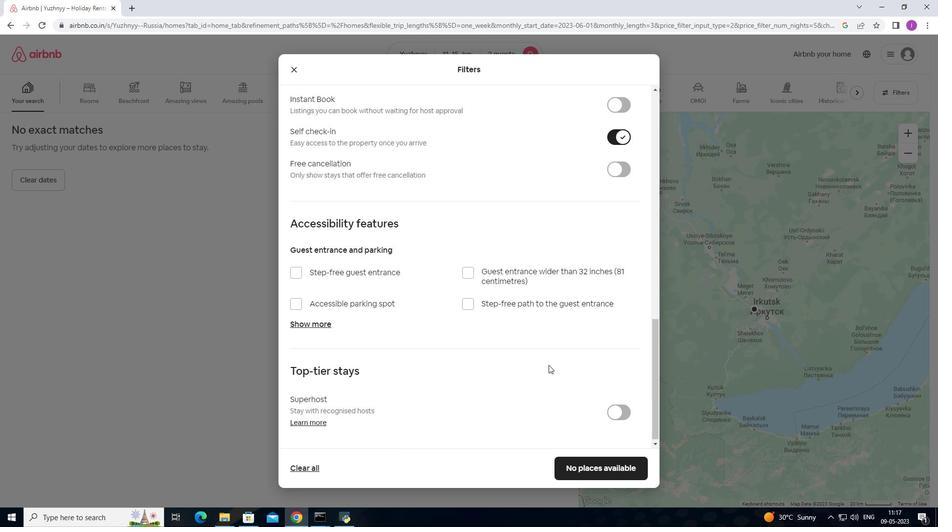 
Action: Mouse scrolled (548, 364) with delta (0, 0)
Screenshot: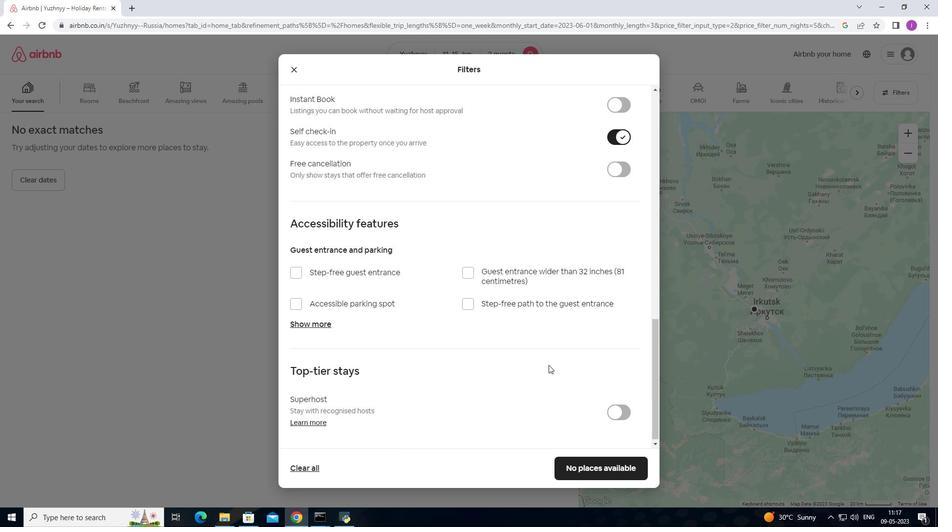 
Action: Mouse scrolled (548, 364) with delta (0, 0)
Screenshot: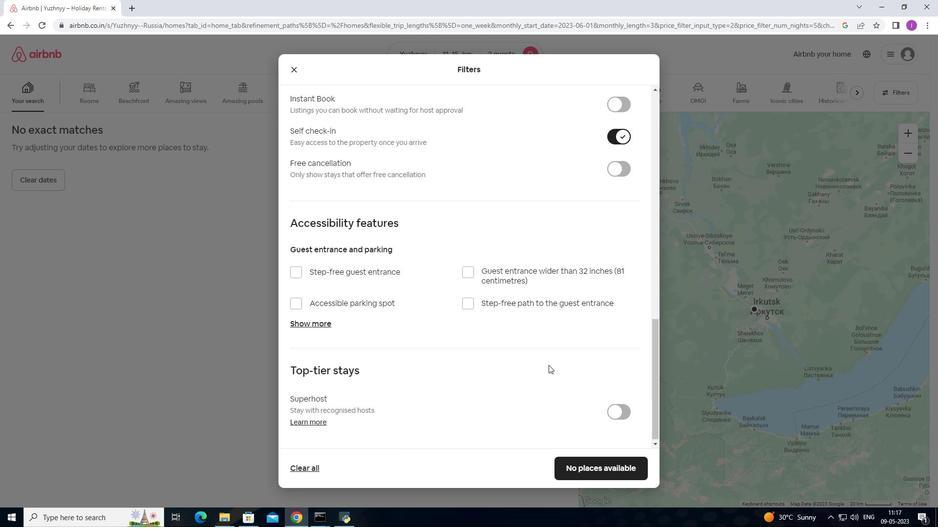 
Action: Mouse moved to (563, 406)
Screenshot: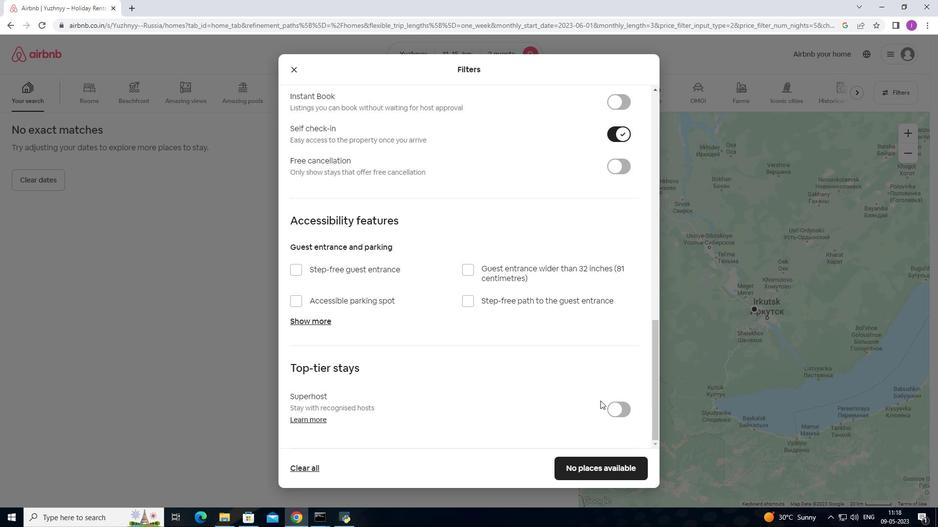
Action: Mouse scrolled (563, 406) with delta (0, 0)
Screenshot: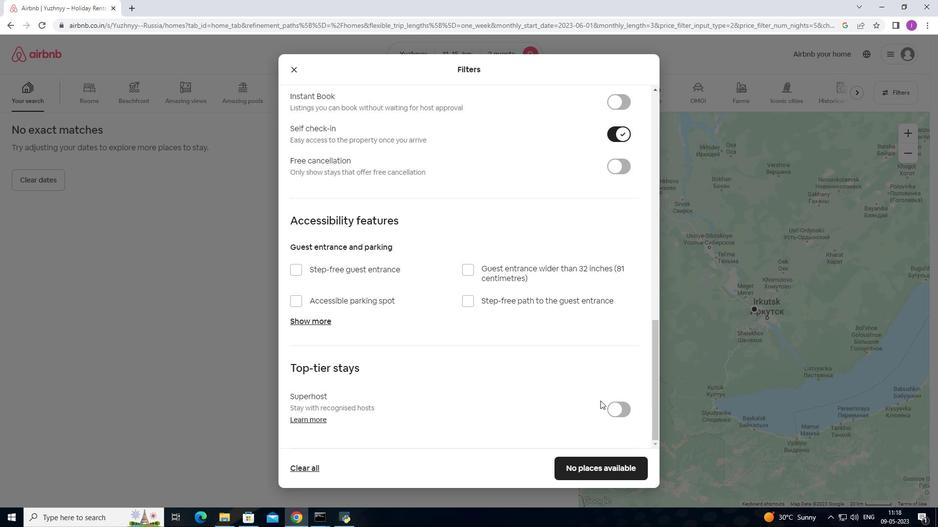 
Action: Mouse moved to (557, 407)
Screenshot: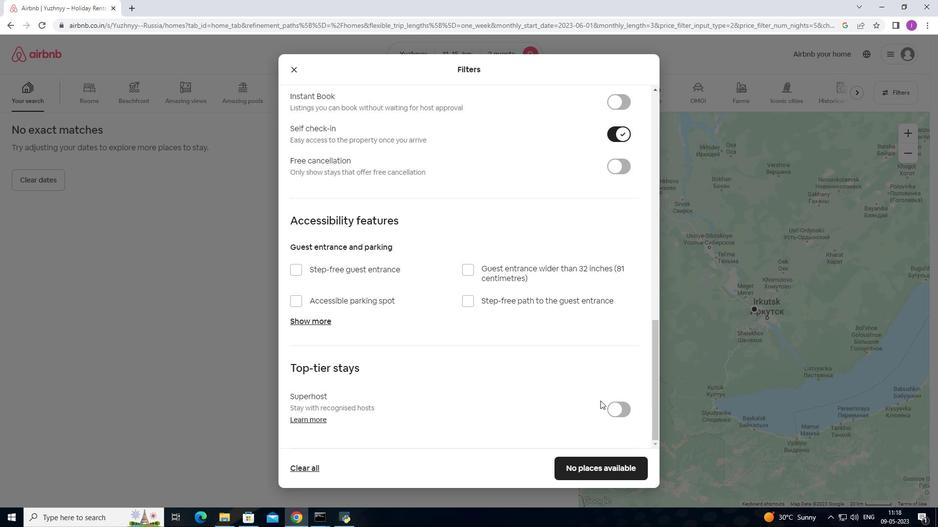 
Action: Mouse scrolled (557, 407) with delta (0, 0)
Screenshot: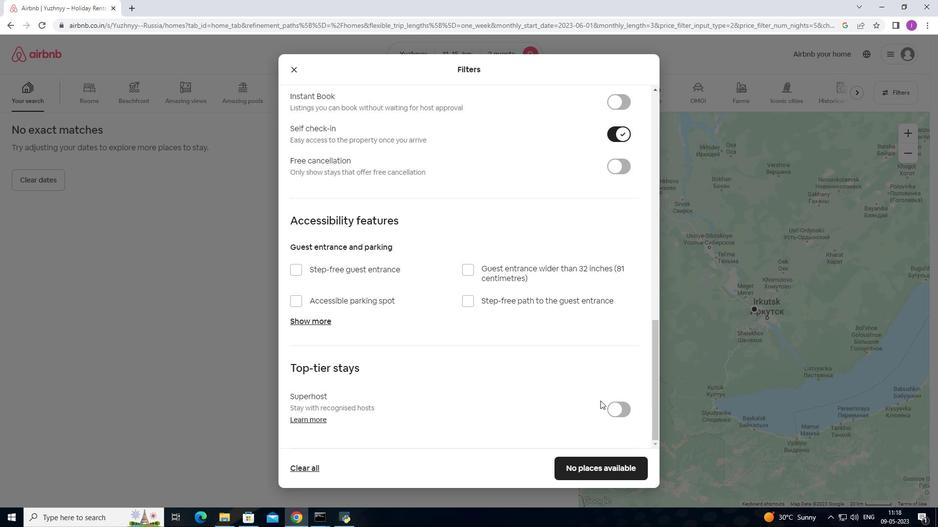 
Action: Mouse moved to (556, 407)
Screenshot: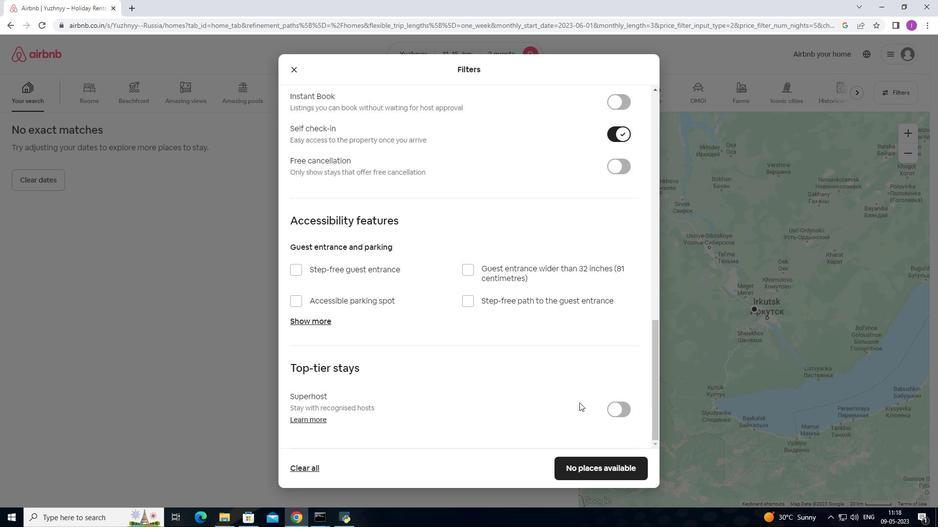 
Action: Mouse scrolled (556, 407) with delta (0, 0)
Screenshot: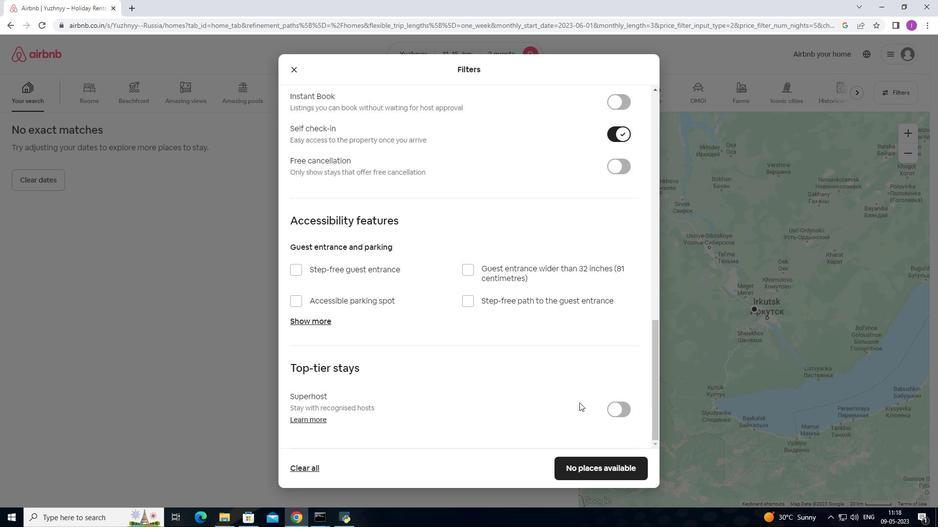
Action: Mouse moved to (575, 460)
Screenshot: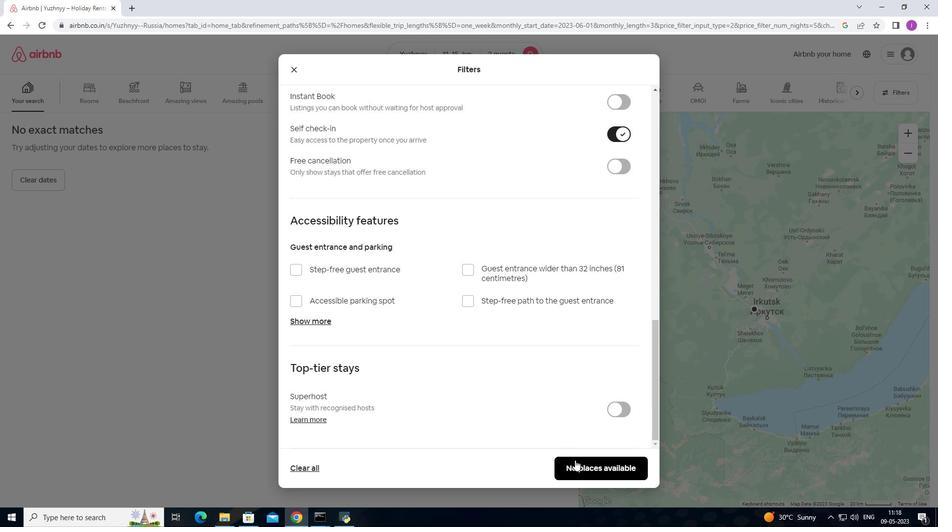 
Action: Mouse pressed left at (575, 460)
Screenshot: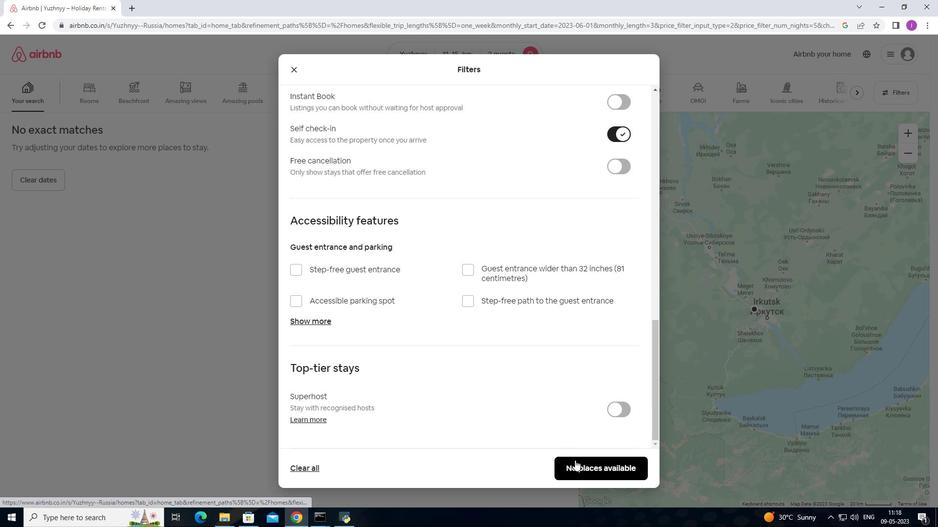 
Action: Mouse moved to (575, 458)
Screenshot: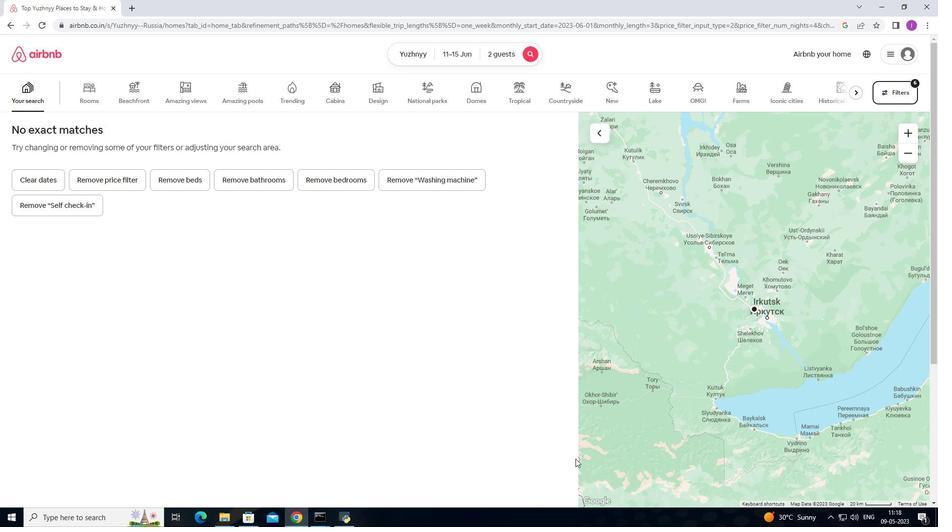 
